 Task: Find connections with filter location Sirsi with filter topic #lawfirmmarketingwith filter profile language Spanish with filter current company TIGI HR ® with filter school Patna Central School with filter industry Repair and Maintenance with filter service category Executive Coaching with filter keywords title Principal
Action: Mouse moved to (526, 72)
Screenshot: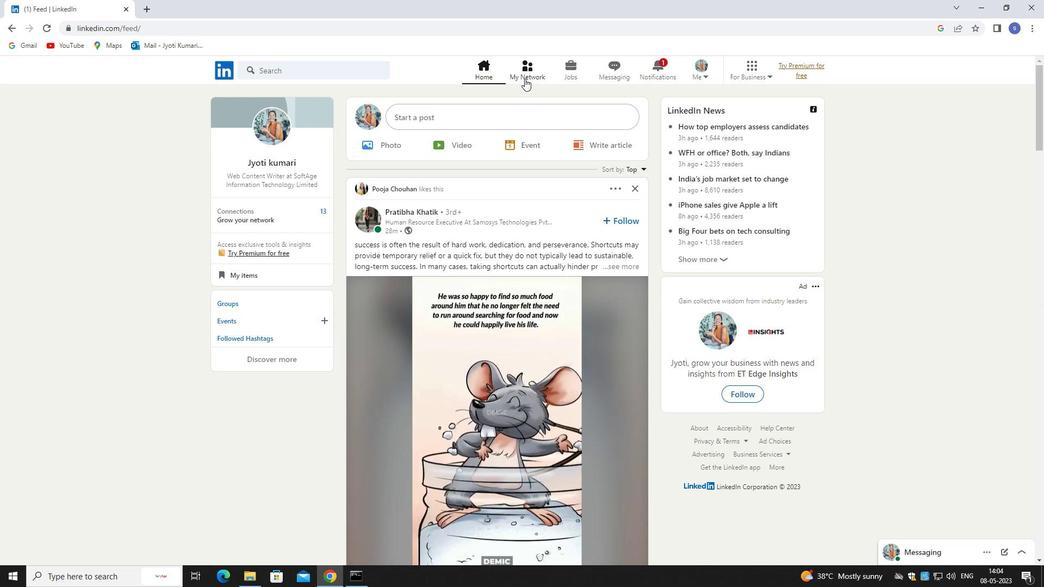 
Action: Mouse pressed left at (526, 72)
Screenshot: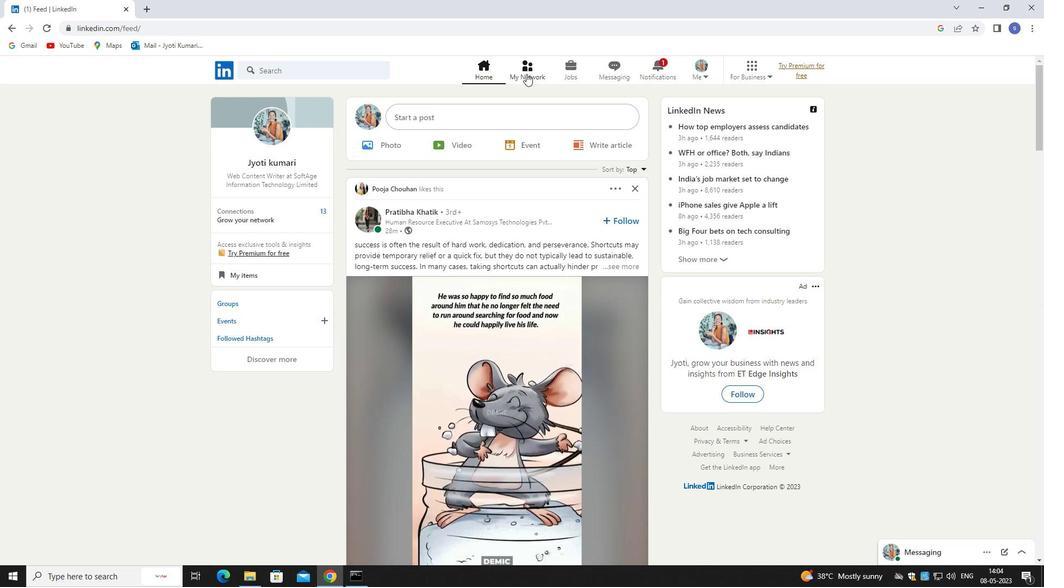 
Action: Mouse pressed left at (526, 72)
Screenshot: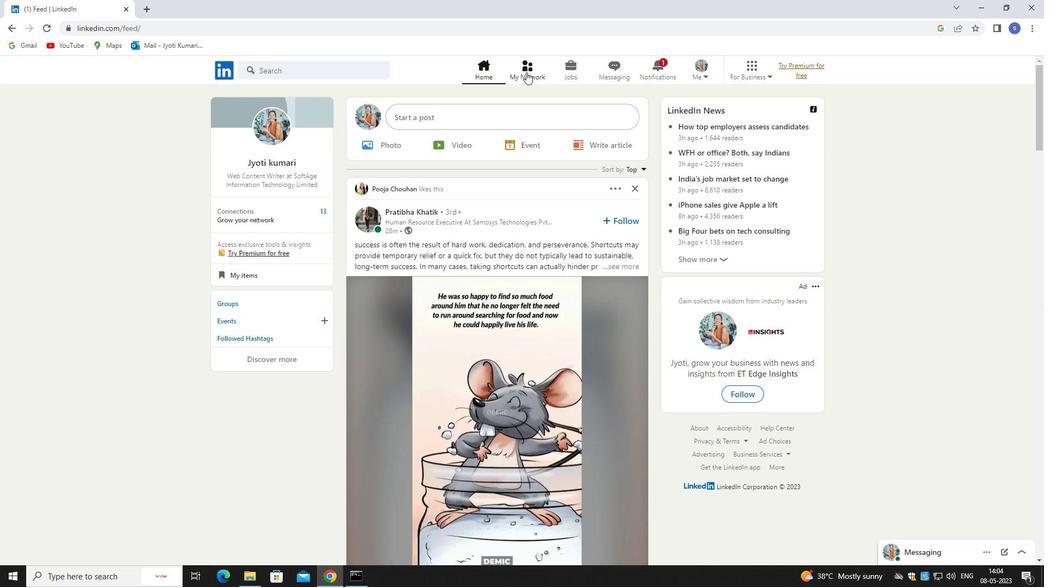 
Action: Mouse moved to (359, 126)
Screenshot: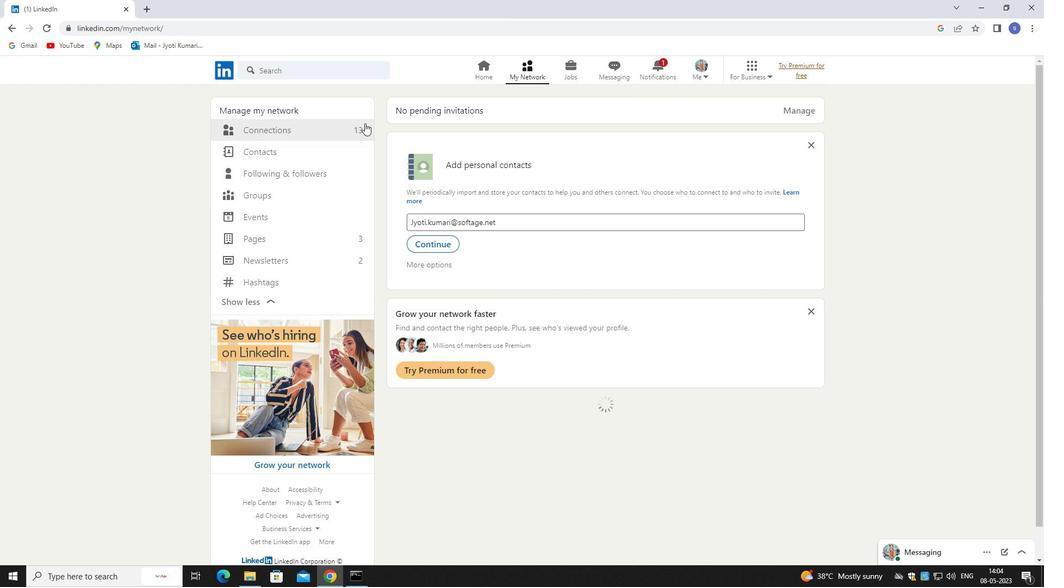 
Action: Mouse pressed left at (359, 126)
Screenshot: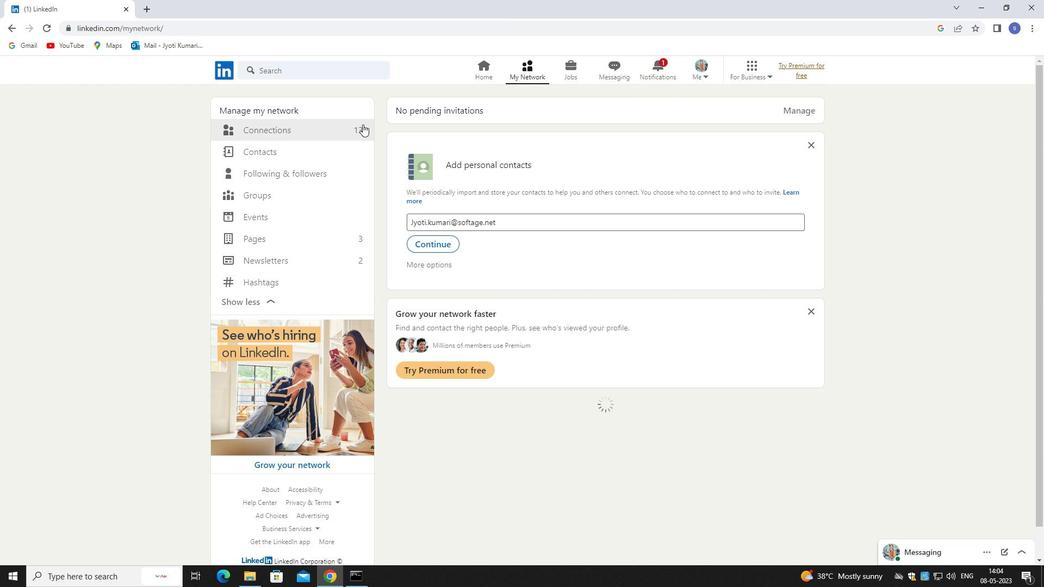 
Action: Mouse pressed left at (359, 126)
Screenshot: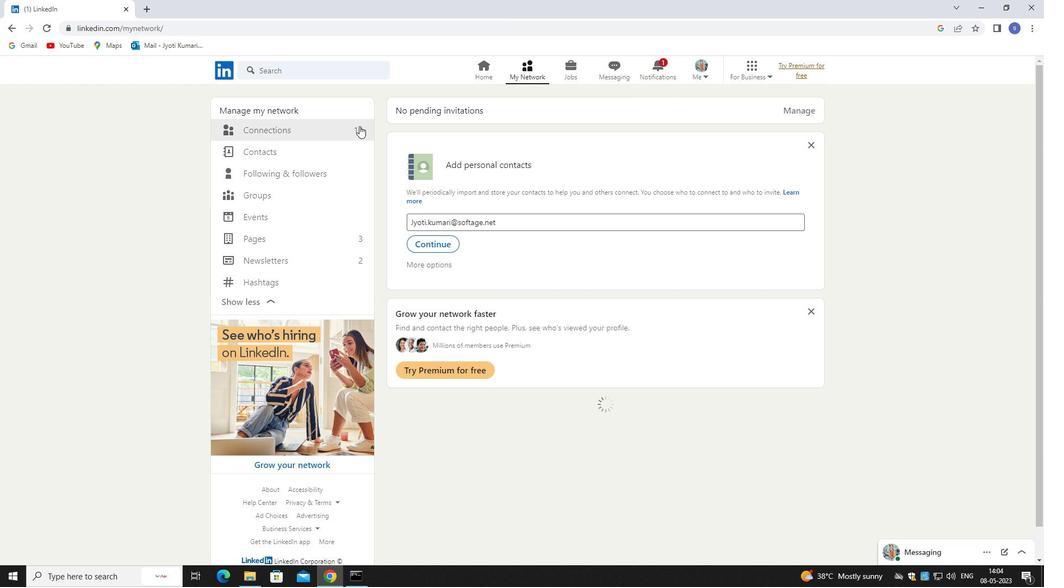 
Action: Mouse moved to (359, 126)
Screenshot: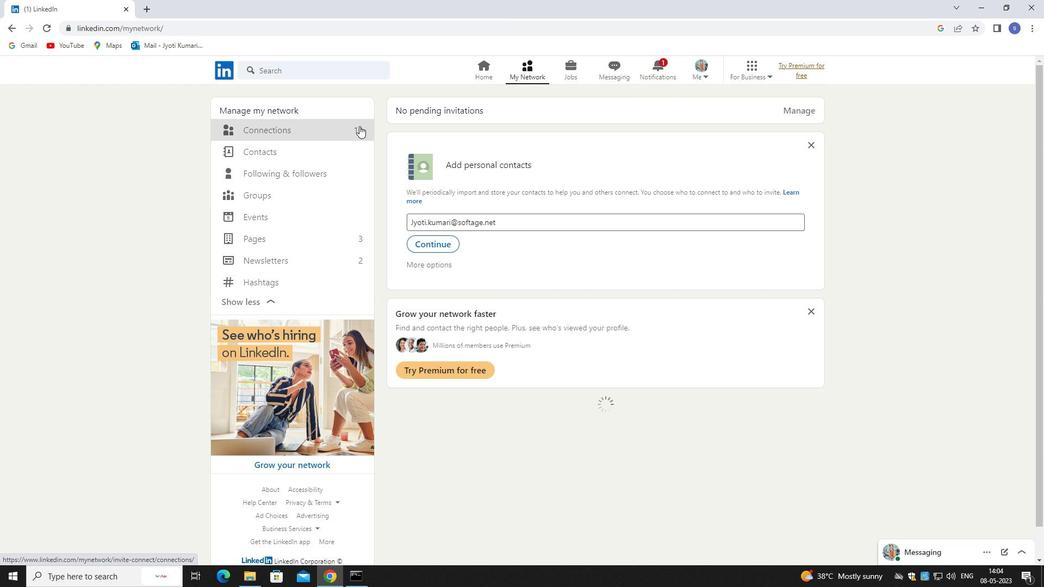 
Action: Mouse pressed left at (359, 126)
Screenshot: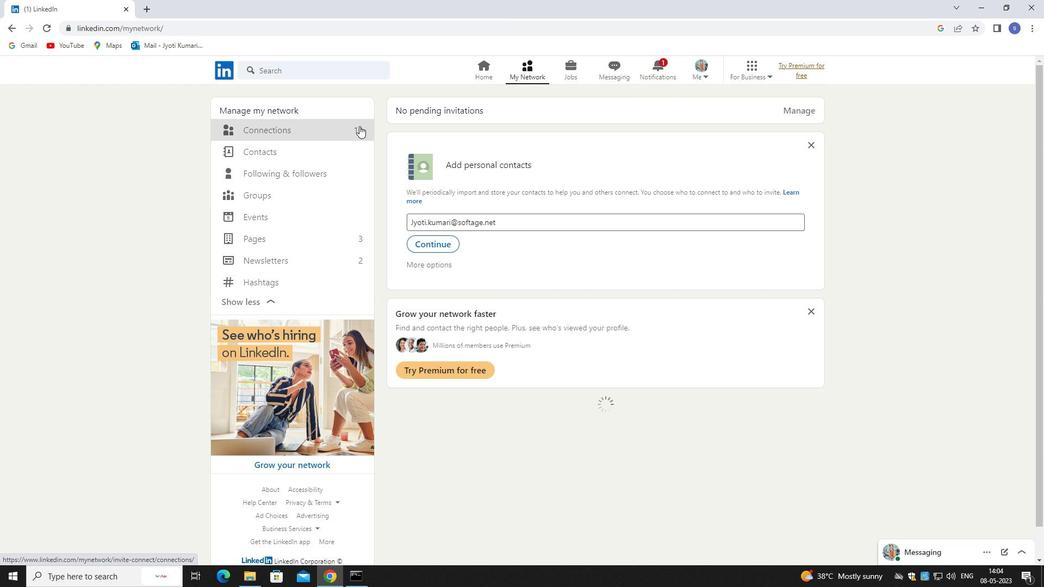 
Action: Mouse moved to (578, 131)
Screenshot: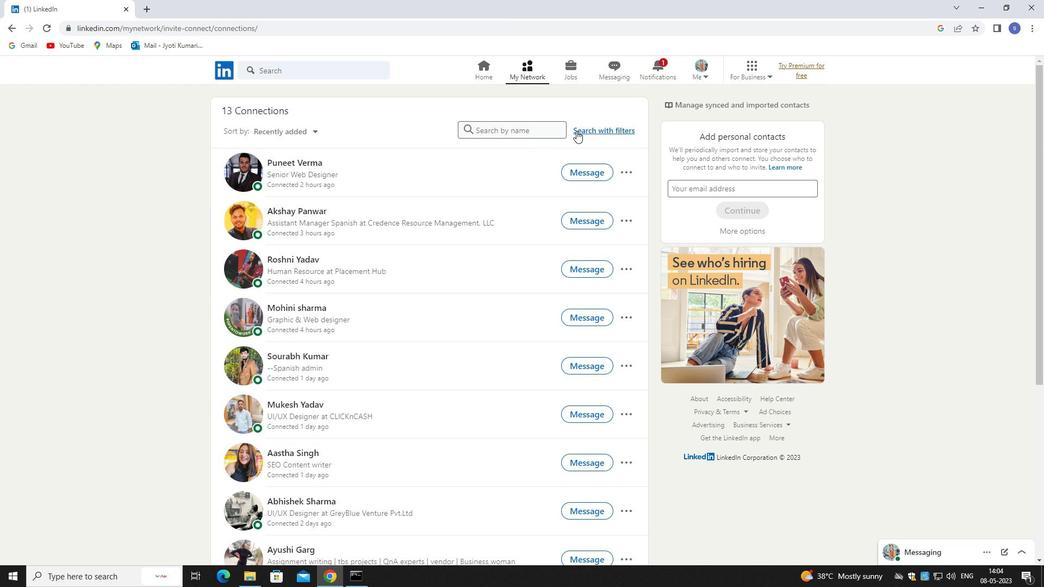 
Action: Mouse pressed left at (578, 131)
Screenshot: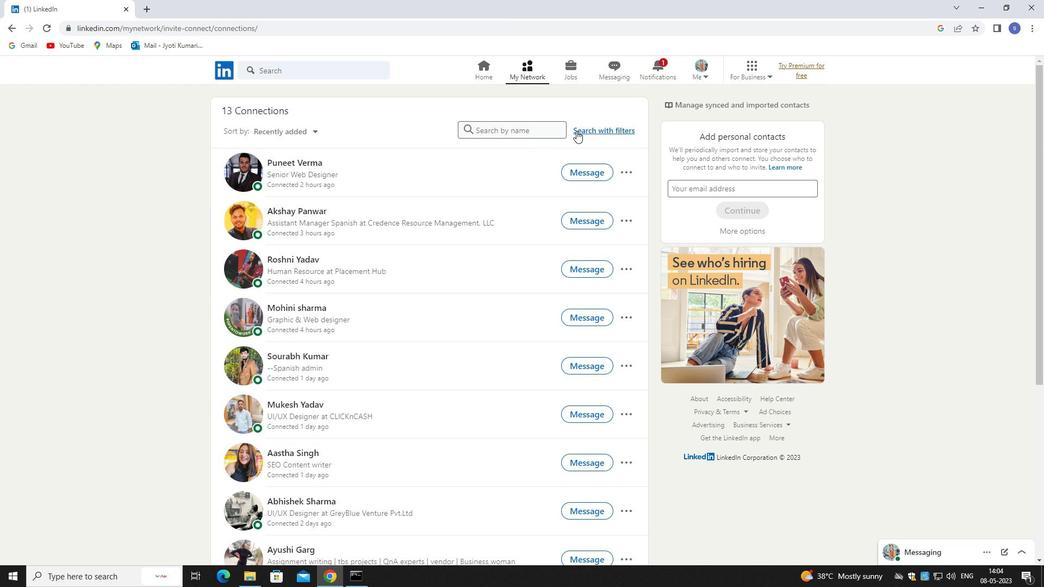 
Action: Mouse moved to (556, 97)
Screenshot: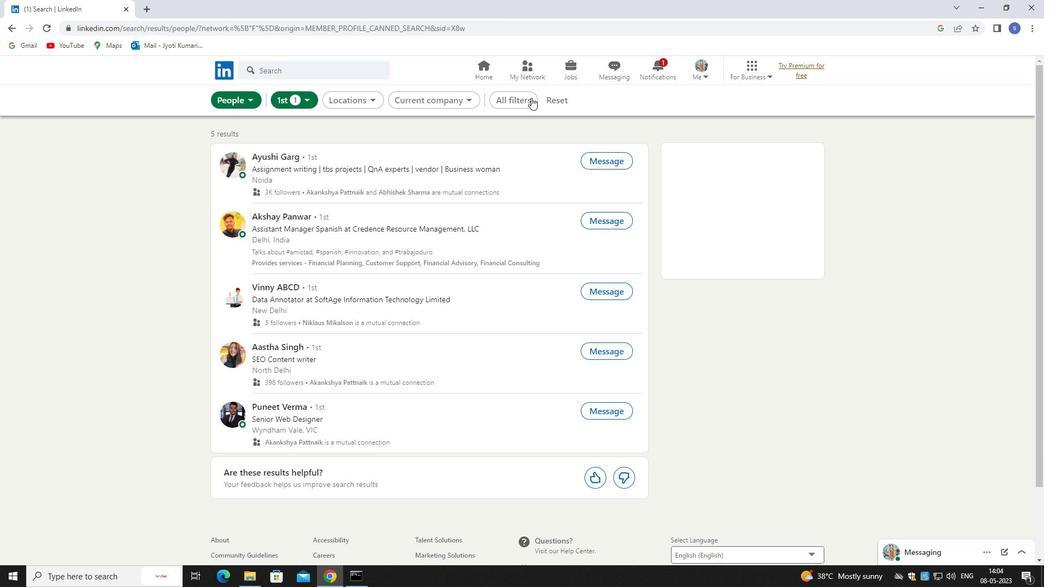 
Action: Mouse pressed left at (556, 97)
Screenshot: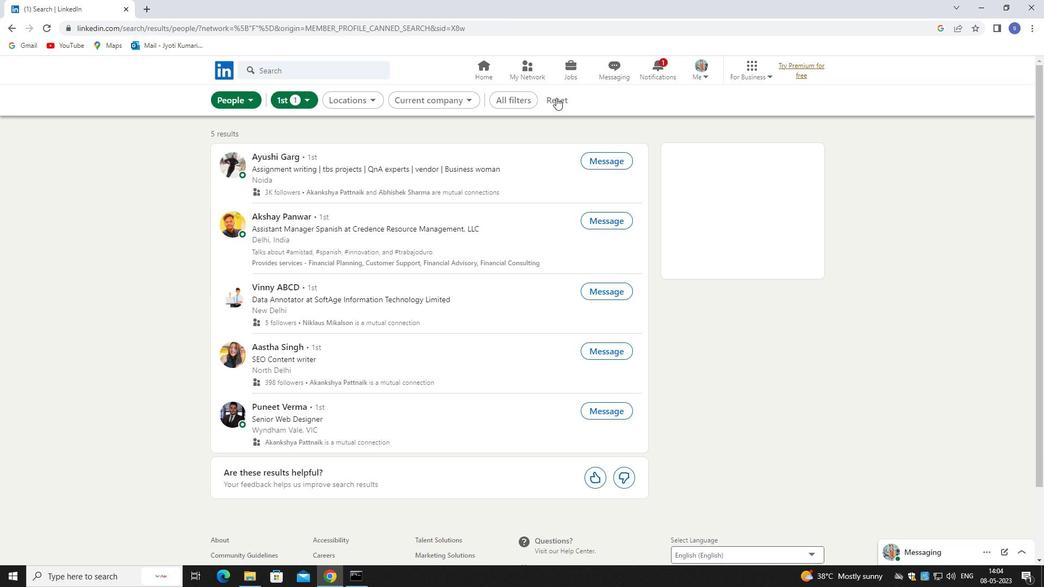
Action: Mouse moved to (532, 98)
Screenshot: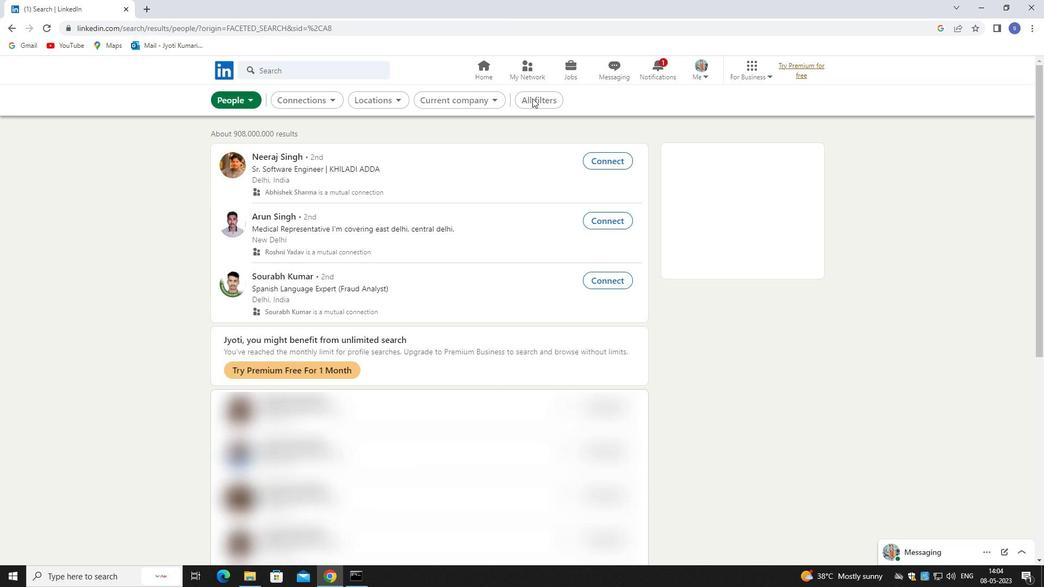 
Action: Mouse pressed left at (532, 98)
Screenshot: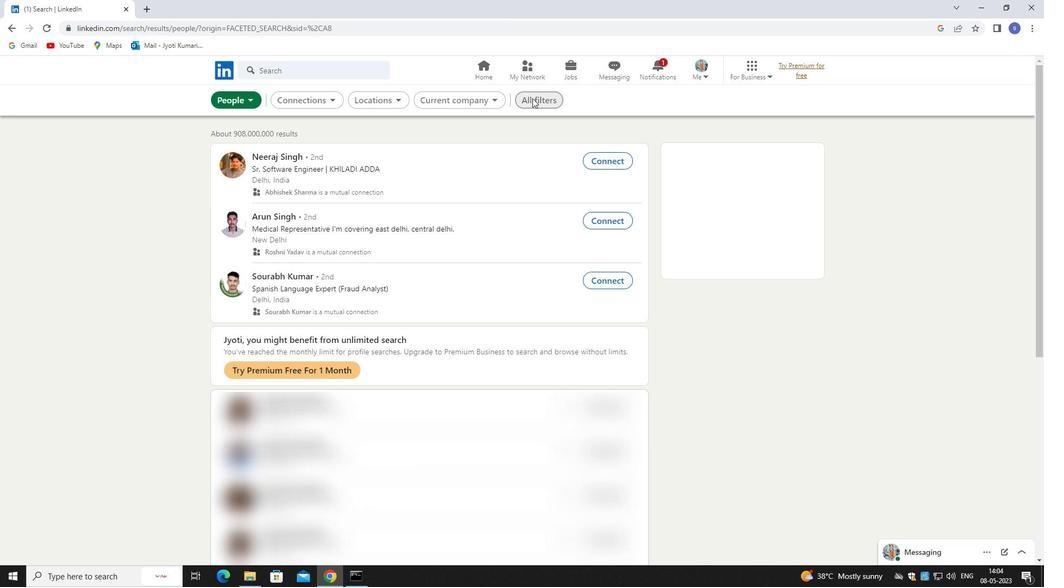 
Action: Mouse moved to (952, 428)
Screenshot: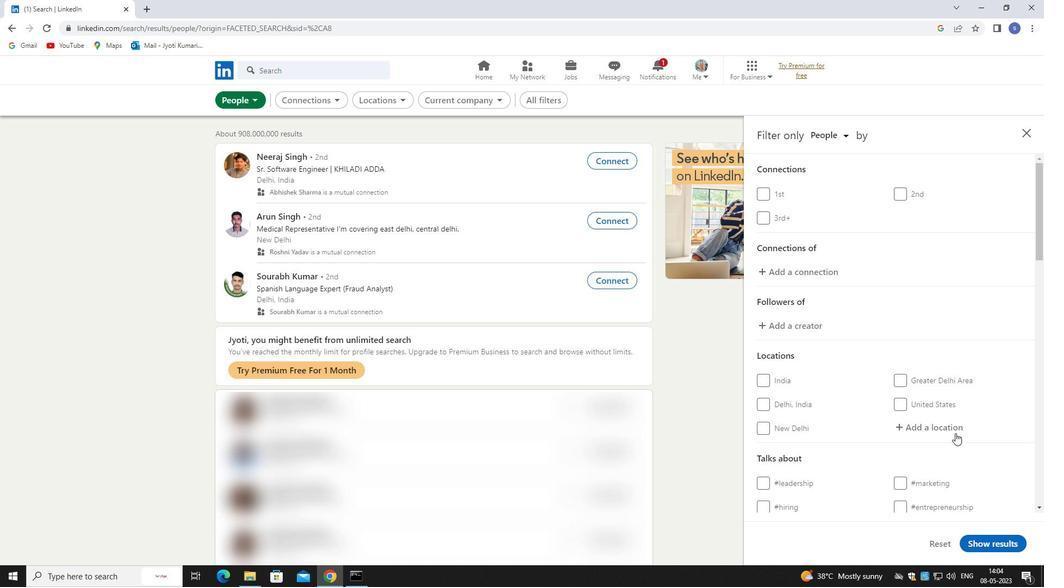 
Action: Mouse pressed left at (952, 428)
Screenshot: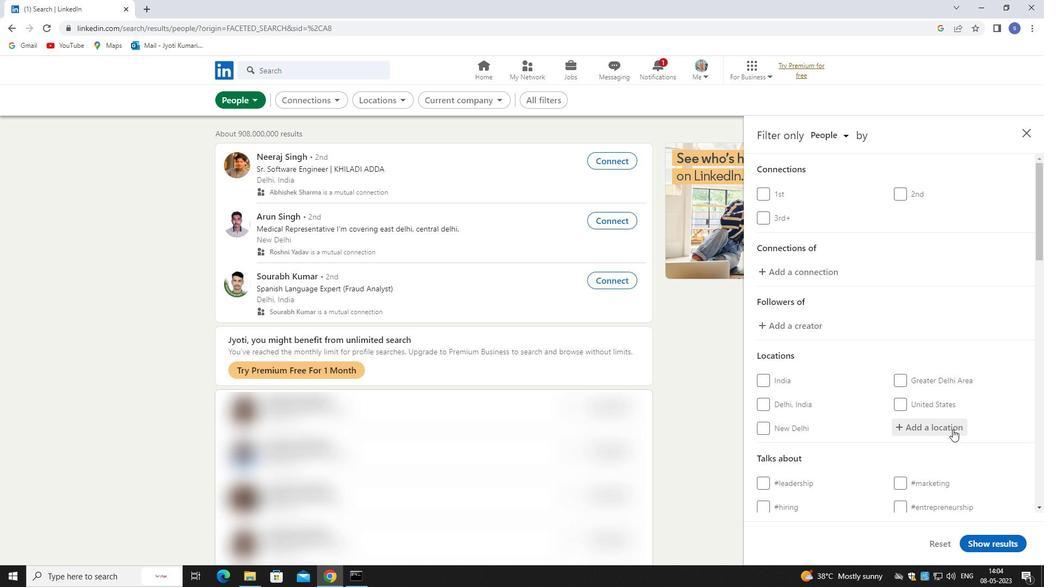 
Action: Mouse moved to (951, 428)
Screenshot: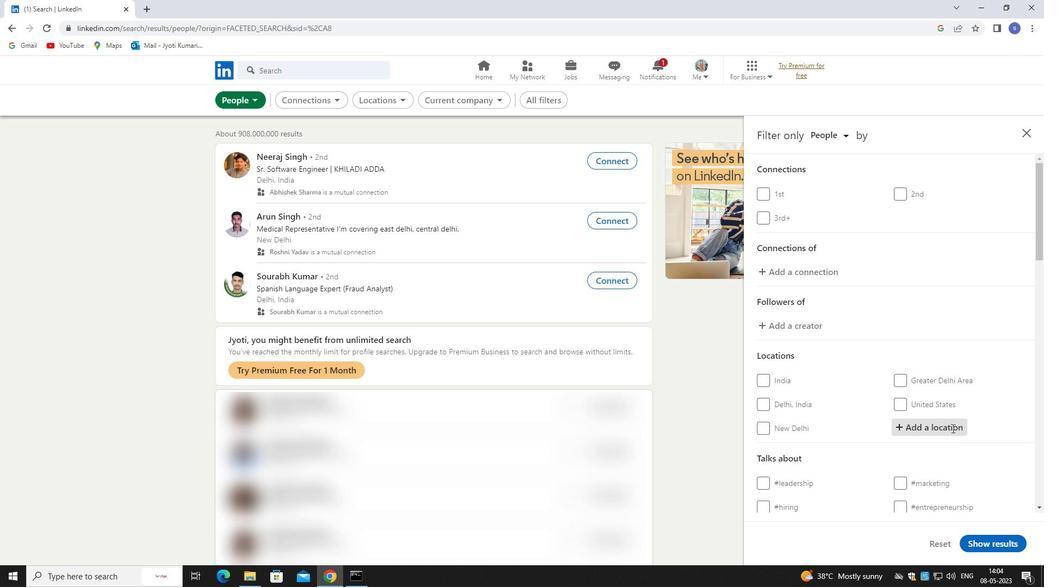 
Action: Key pressed sirsi
Screenshot: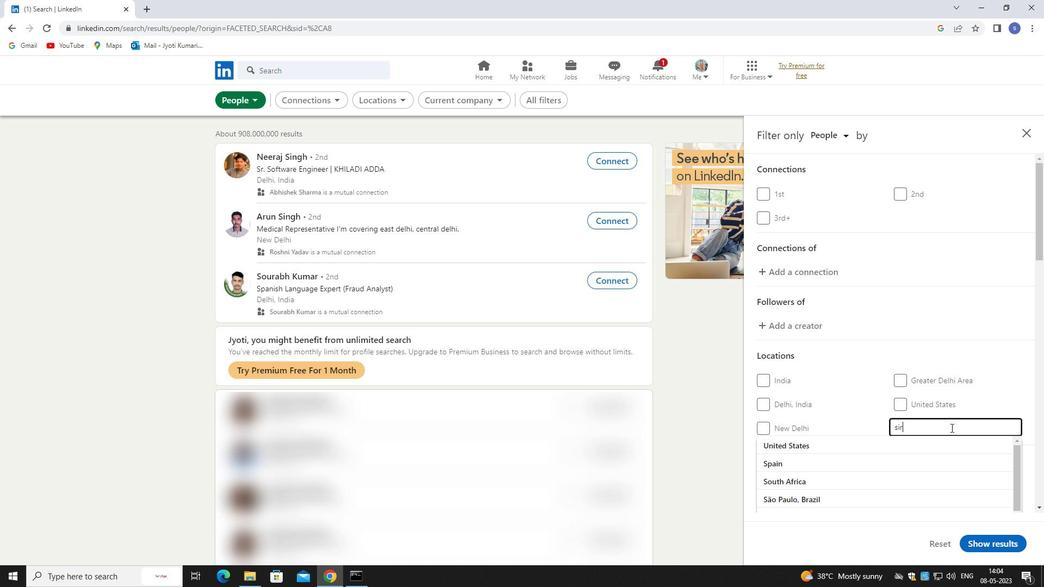 
Action: Mouse moved to (925, 444)
Screenshot: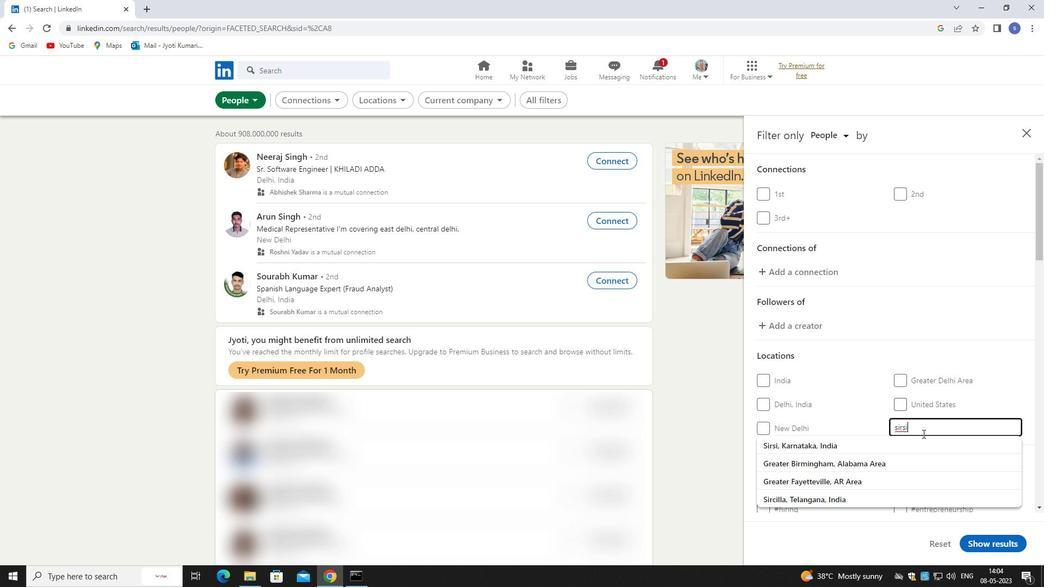 
Action: Mouse pressed left at (925, 444)
Screenshot: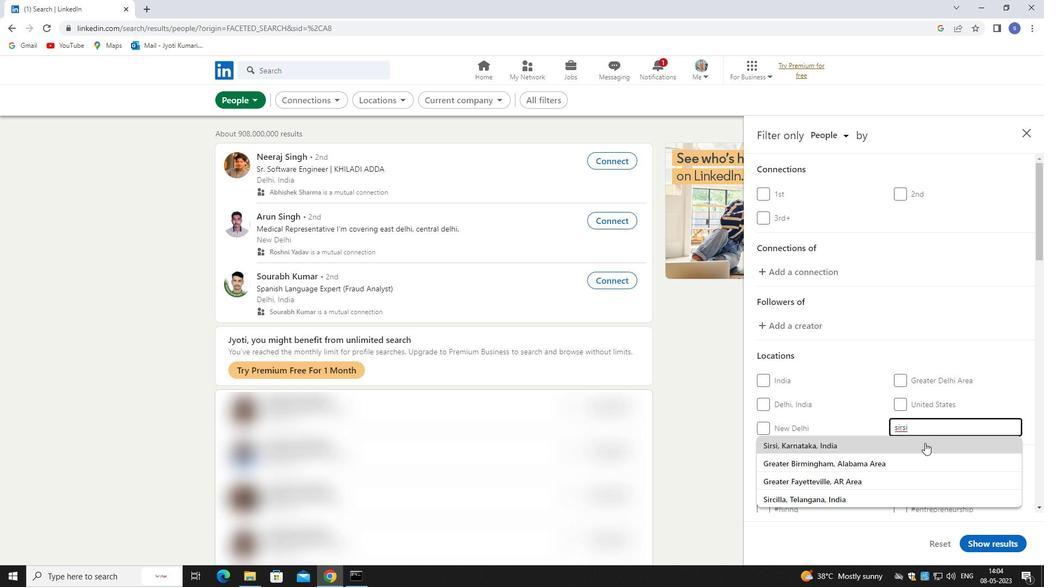 
Action: Mouse moved to (925, 444)
Screenshot: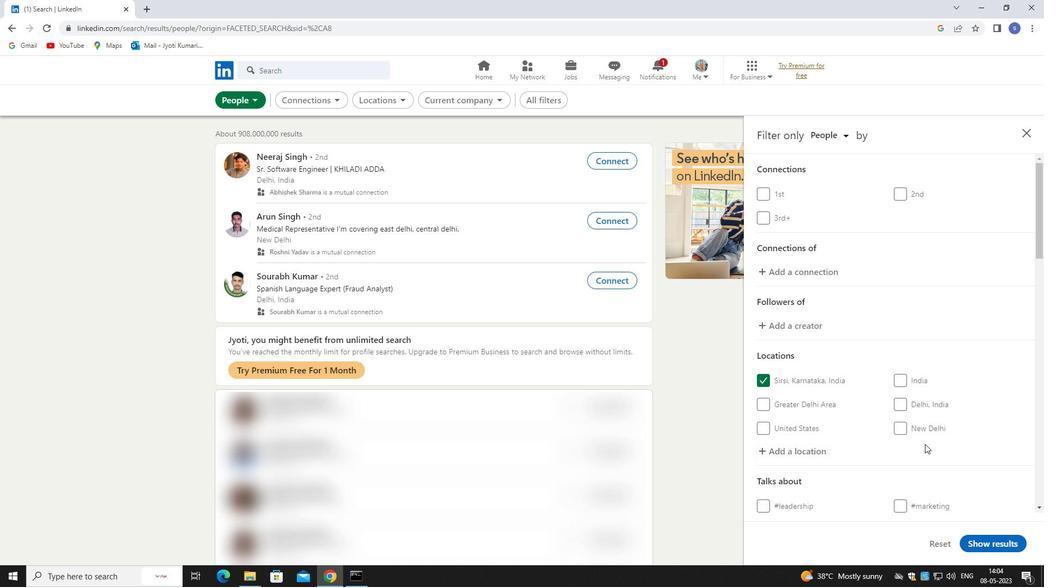 
Action: Mouse scrolled (925, 443) with delta (0, 0)
Screenshot: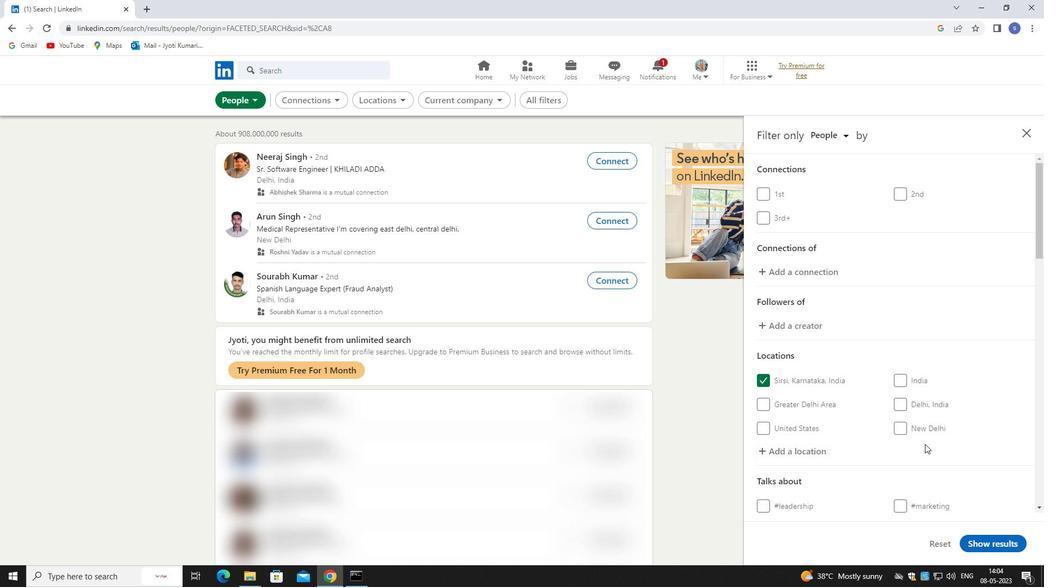 
Action: Mouse scrolled (925, 443) with delta (0, 0)
Screenshot: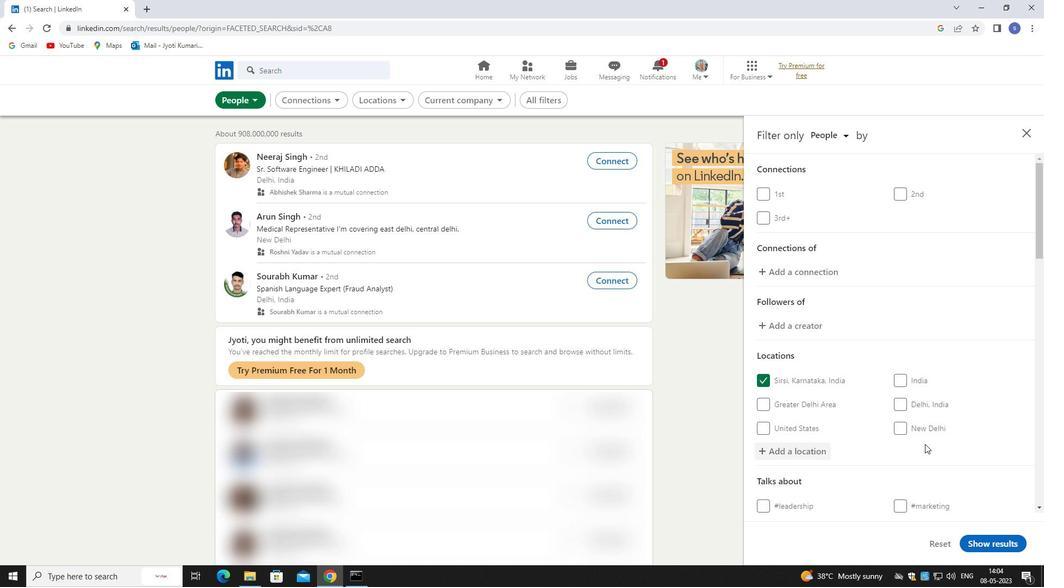 
Action: Mouse scrolled (925, 443) with delta (0, 0)
Screenshot: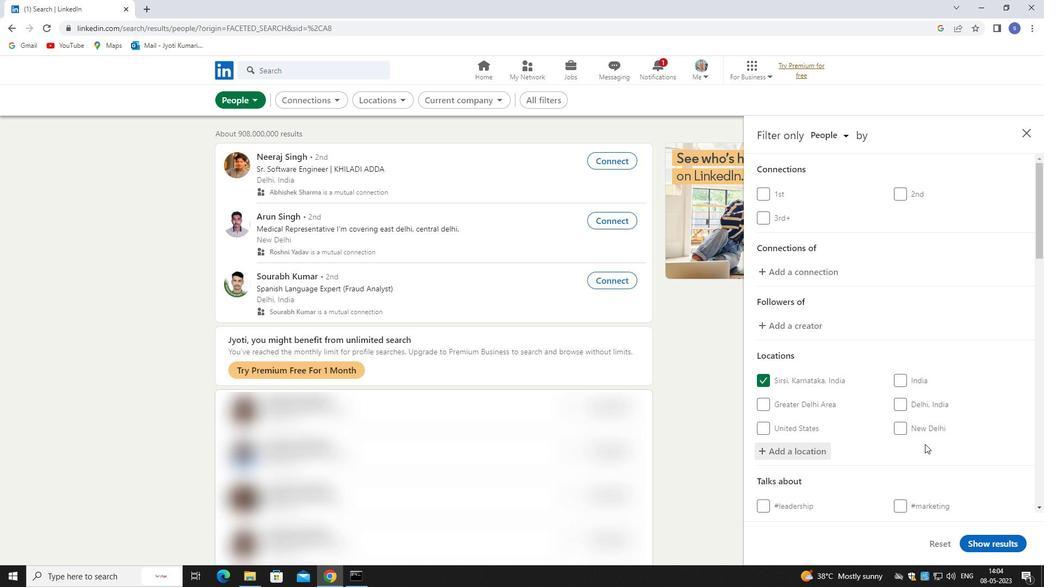 
Action: Mouse moved to (930, 391)
Screenshot: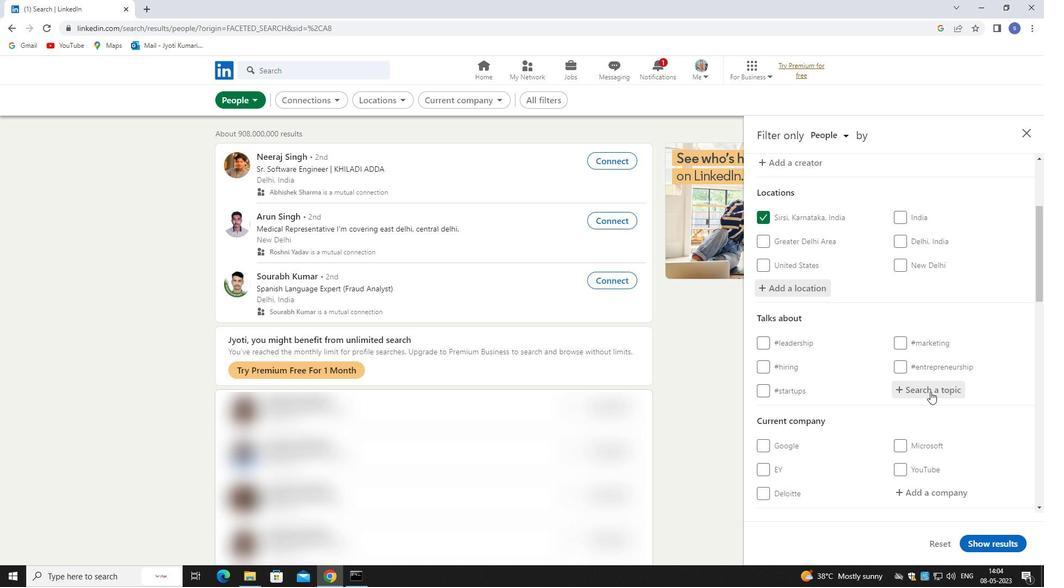
Action: Mouse pressed left at (930, 391)
Screenshot: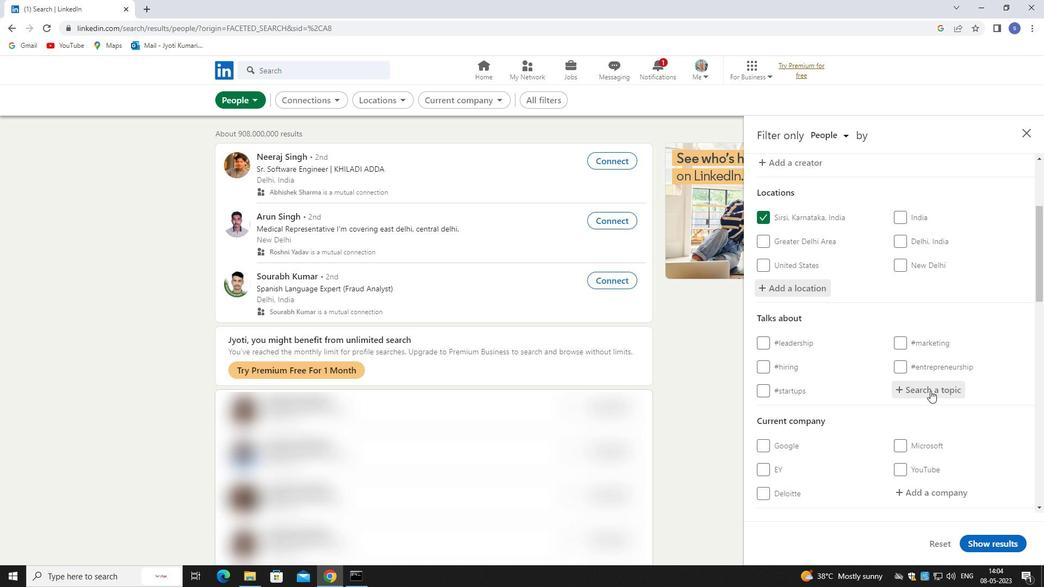 
Action: Mouse moved to (920, 391)
Screenshot: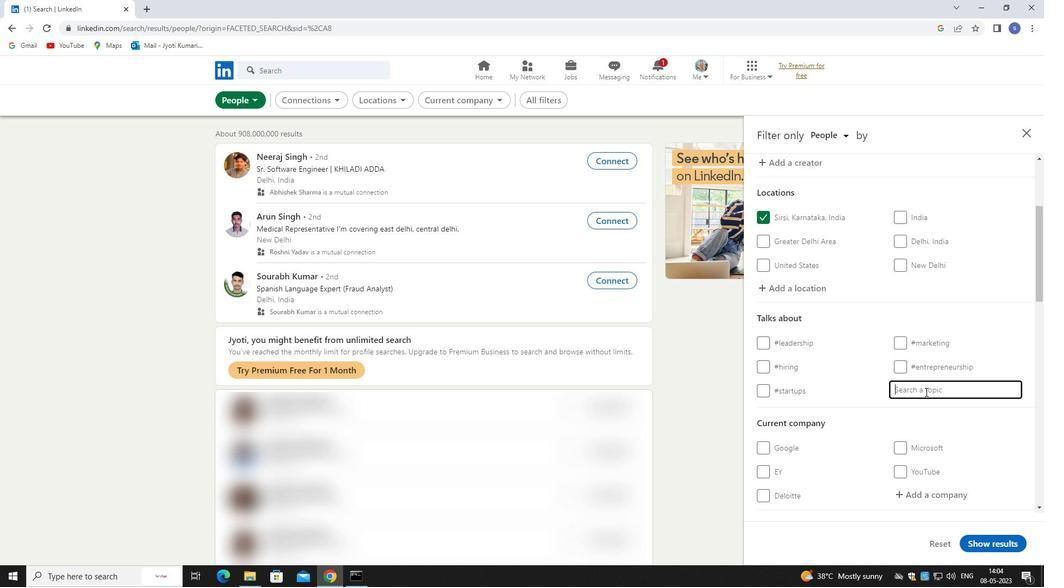 
Action: Key pressed a
Screenshot: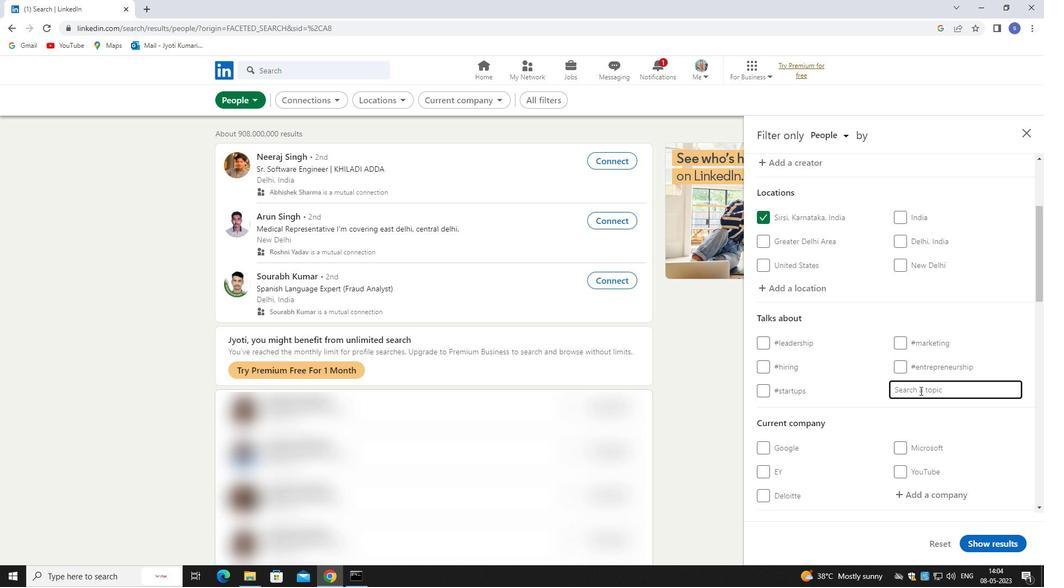 
Action: Mouse moved to (918, 390)
Screenshot: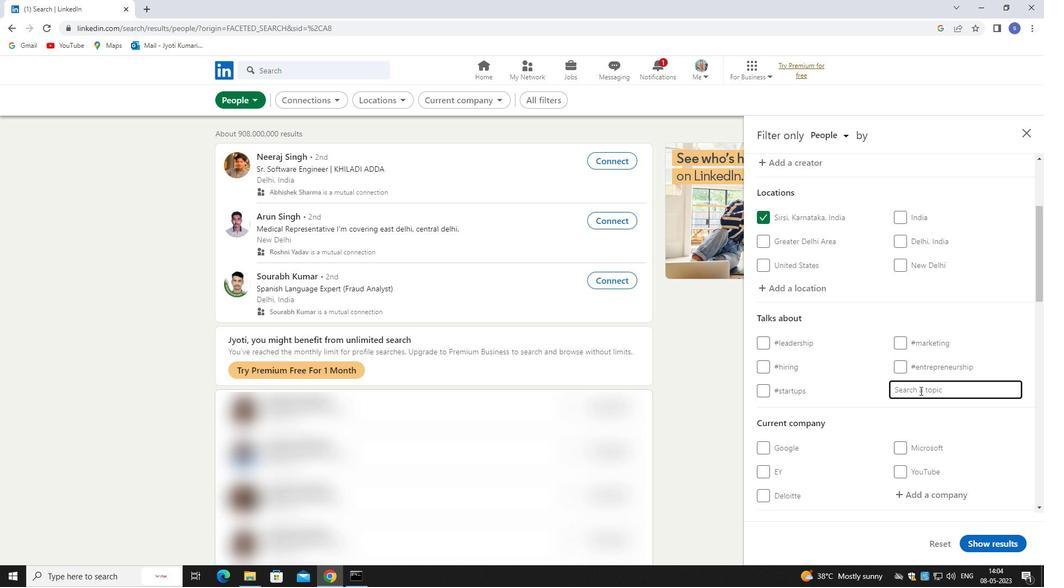 
Action: Key pressed w
Screenshot: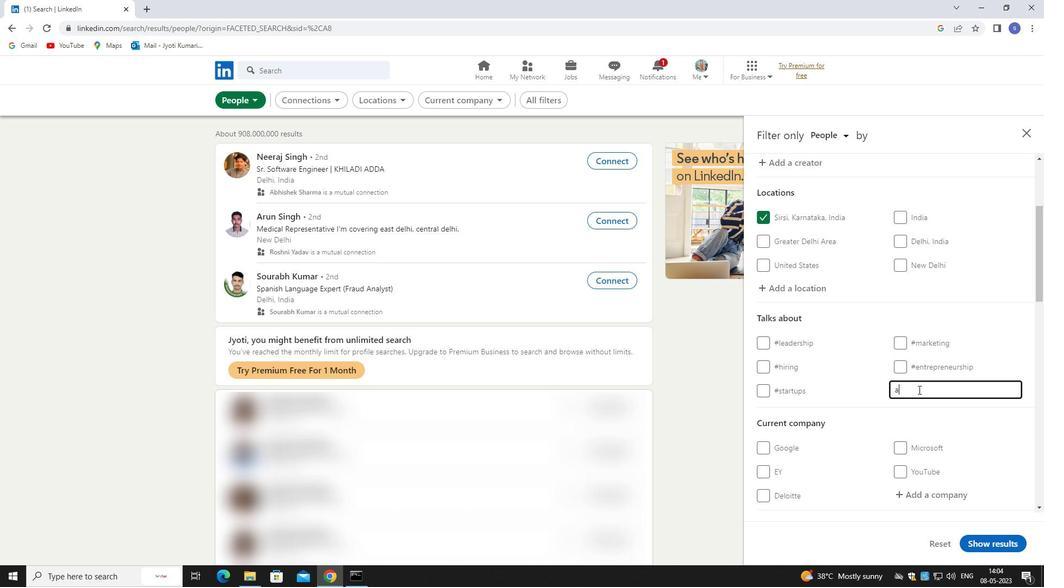 
Action: Mouse moved to (916, 391)
Screenshot: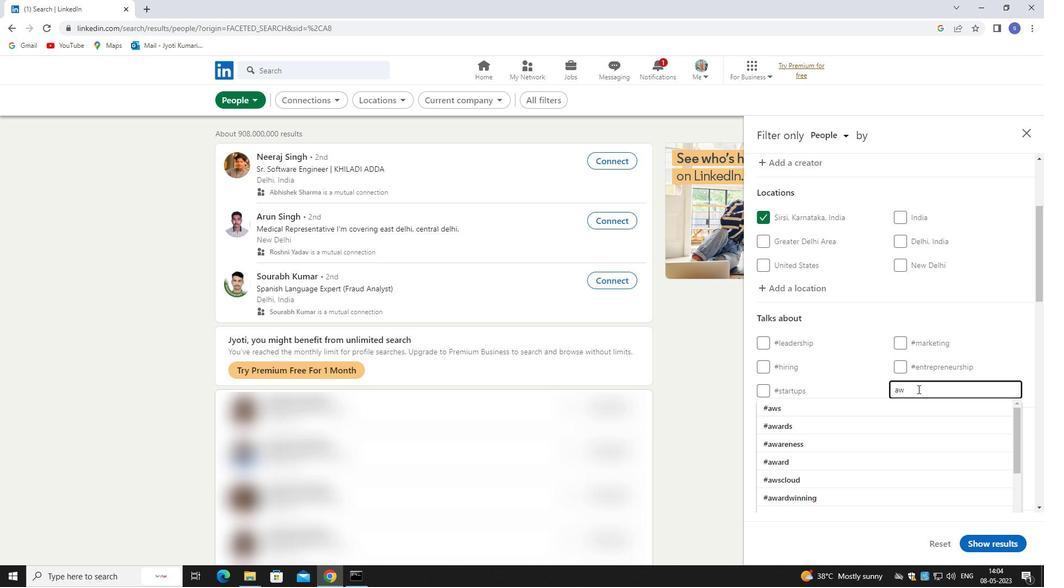 
Action: Key pressed <Key.backspace><Key.backspace>lawfir
Screenshot: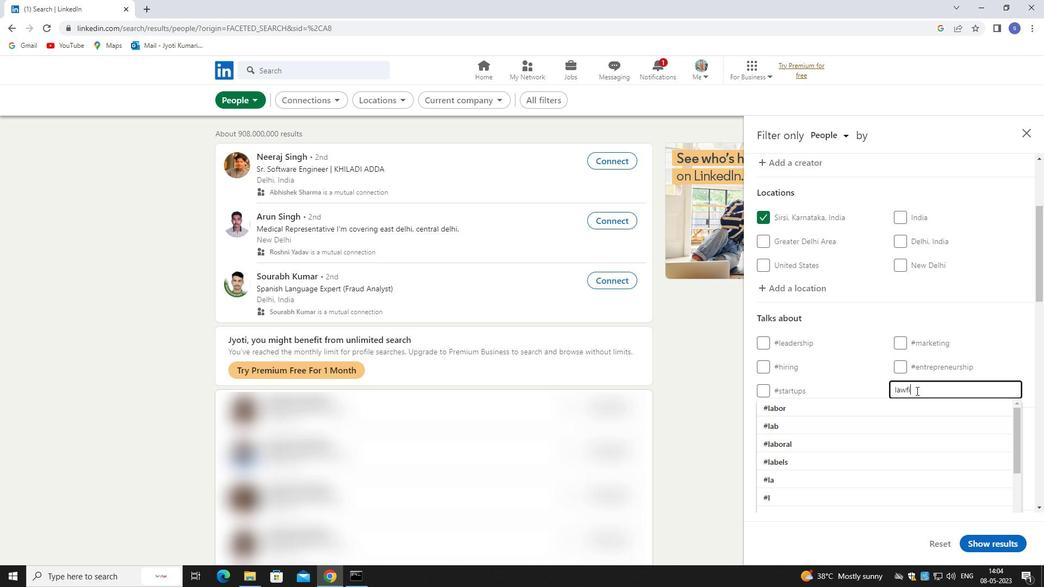 
Action: Mouse moved to (892, 441)
Screenshot: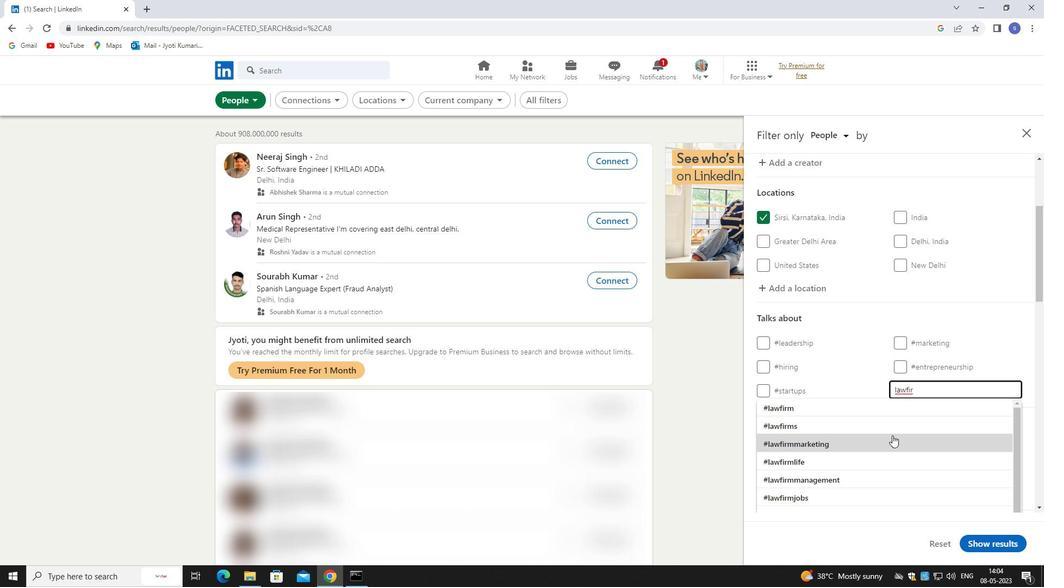 
Action: Mouse pressed left at (892, 441)
Screenshot: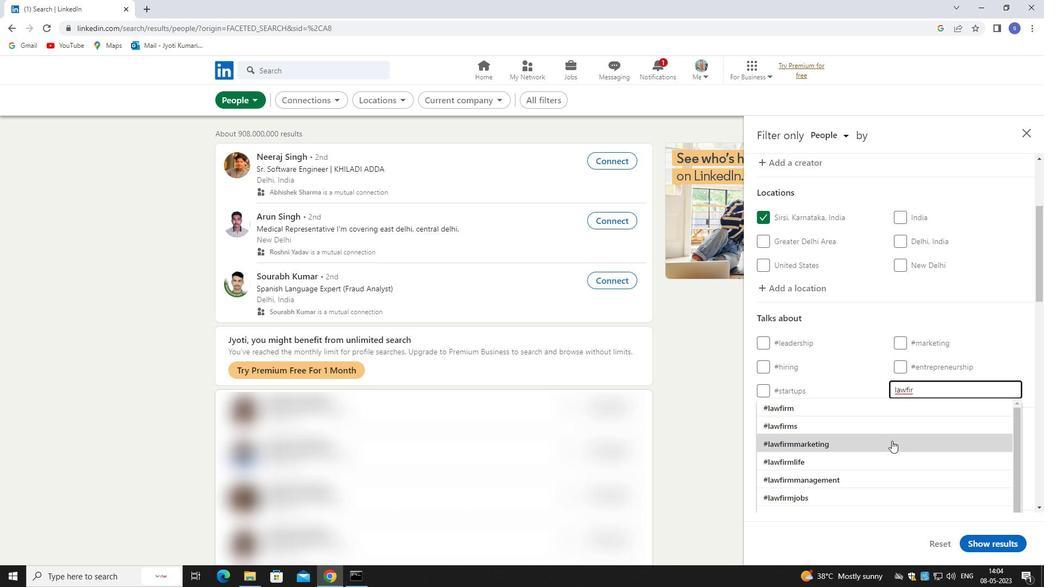 
Action: Mouse moved to (892, 441)
Screenshot: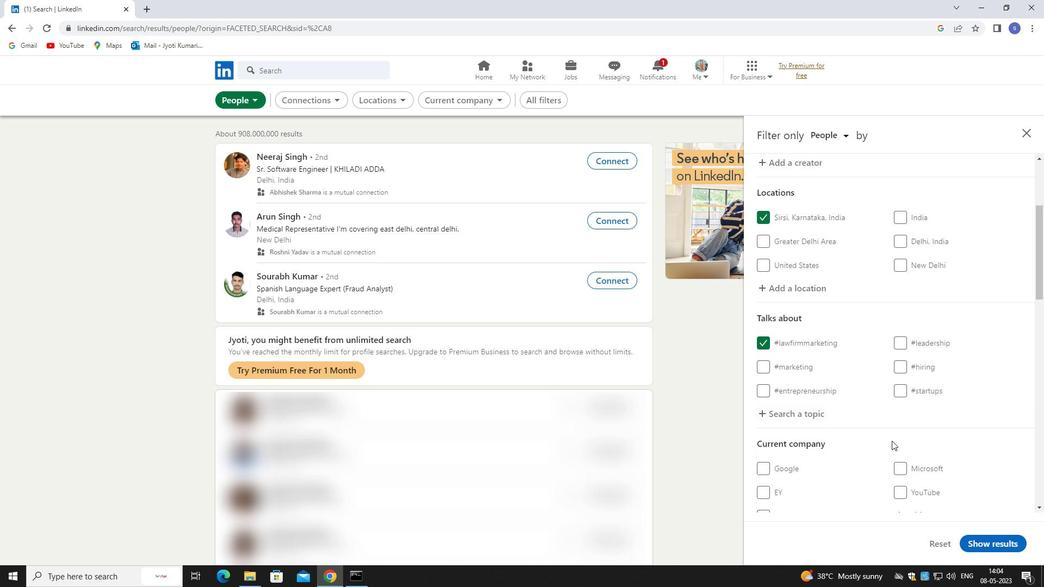 
Action: Mouse scrolled (892, 440) with delta (0, 0)
Screenshot: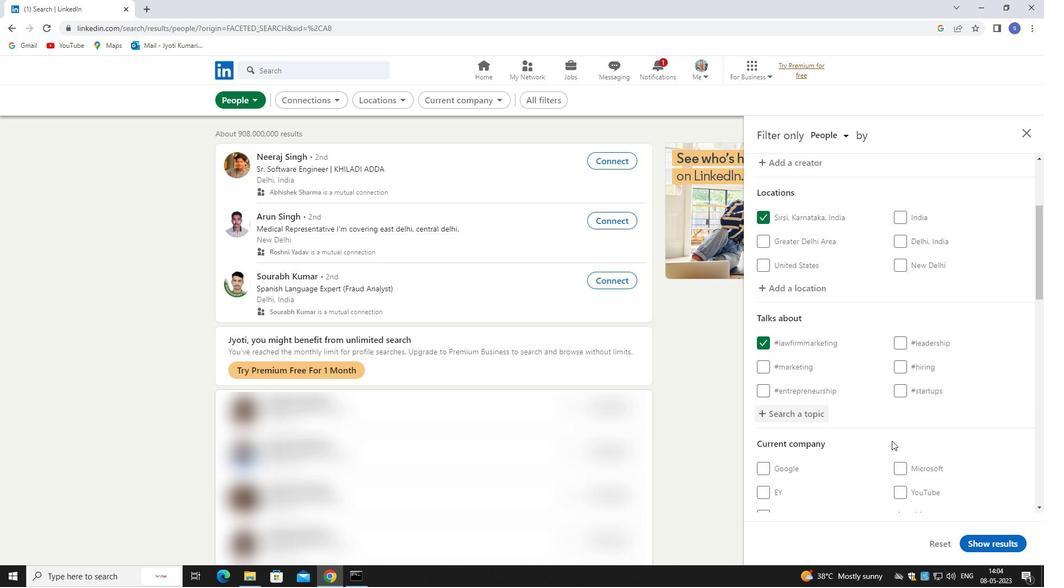 
Action: Mouse scrolled (892, 440) with delta (0, 0)
Screenshot: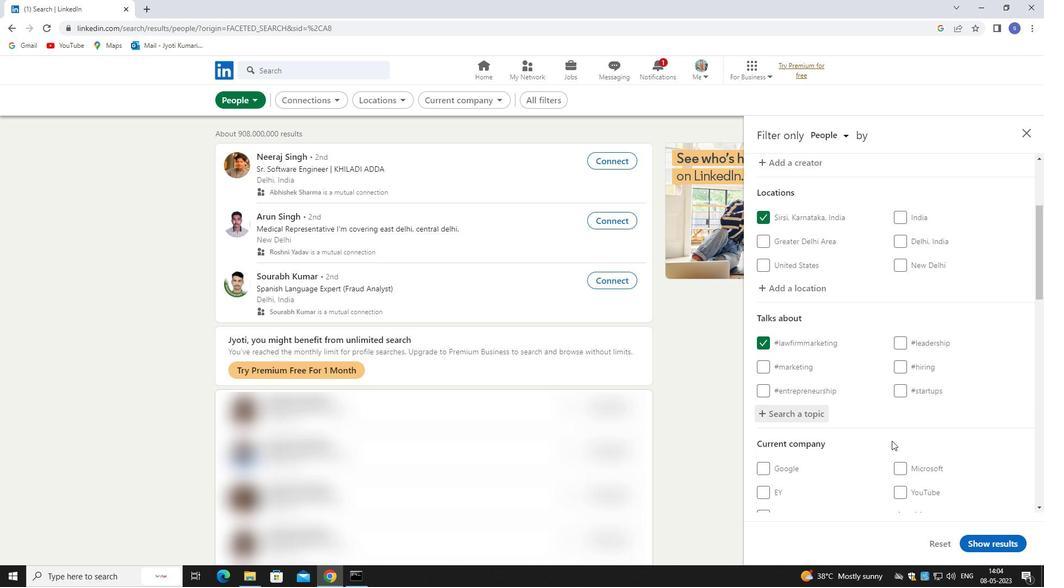 
Action: Mouse scrolled (892, 440) with delta (0, 0)
Screenshot: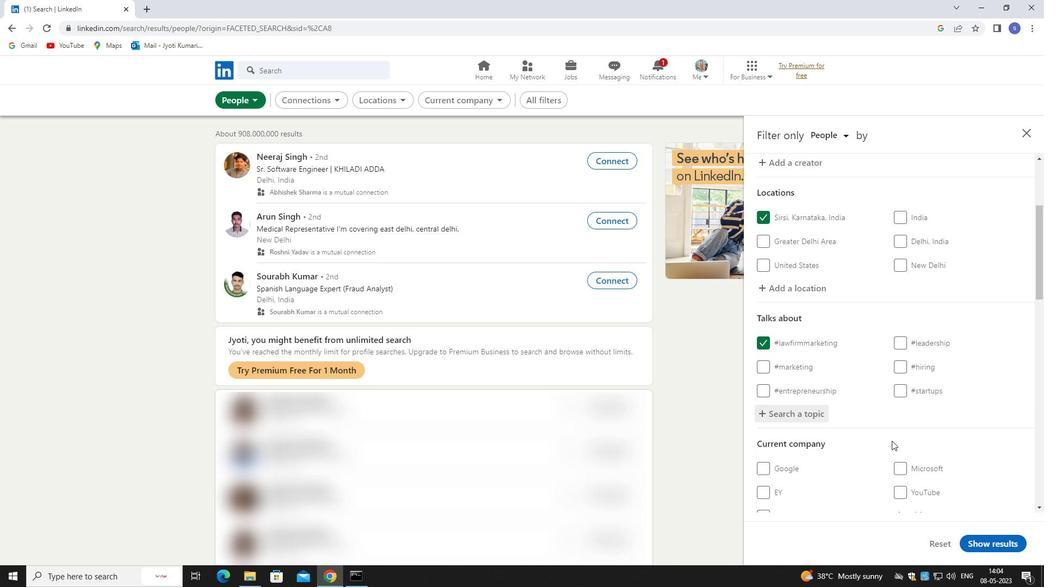 
Action: Mouse scrolled (892, 440) with delta (0, 0)
Screenshot: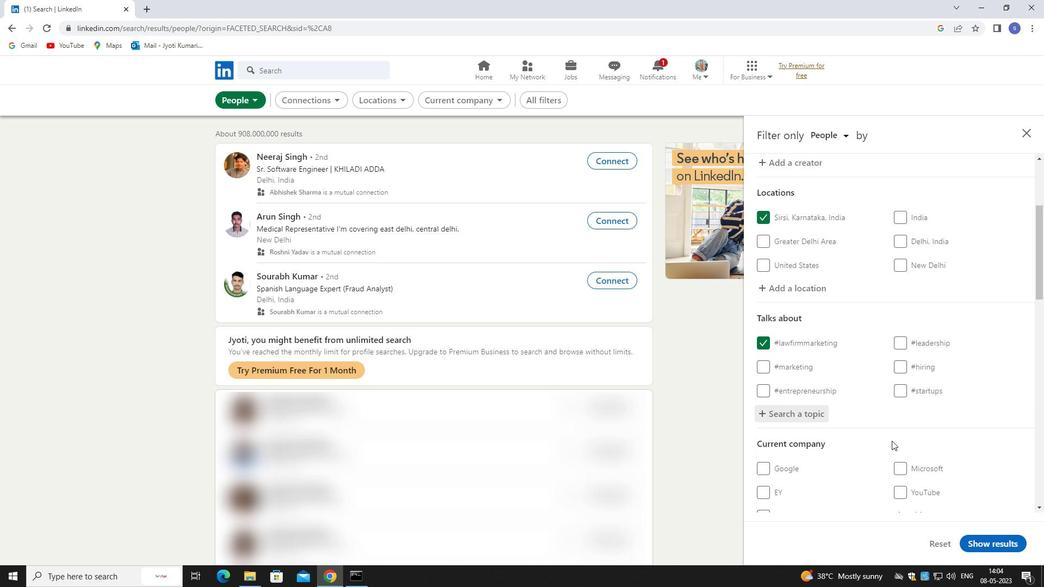 
Action: Mouse moved to (929, 298)
Screenshot: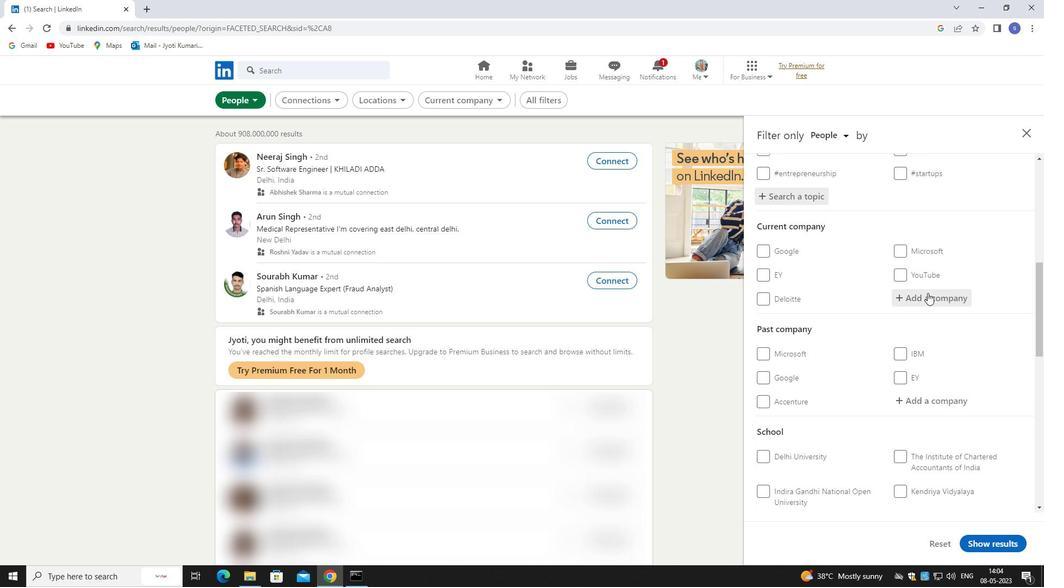 
Action: Mouse pressed left at (929, 298)
Screenshot: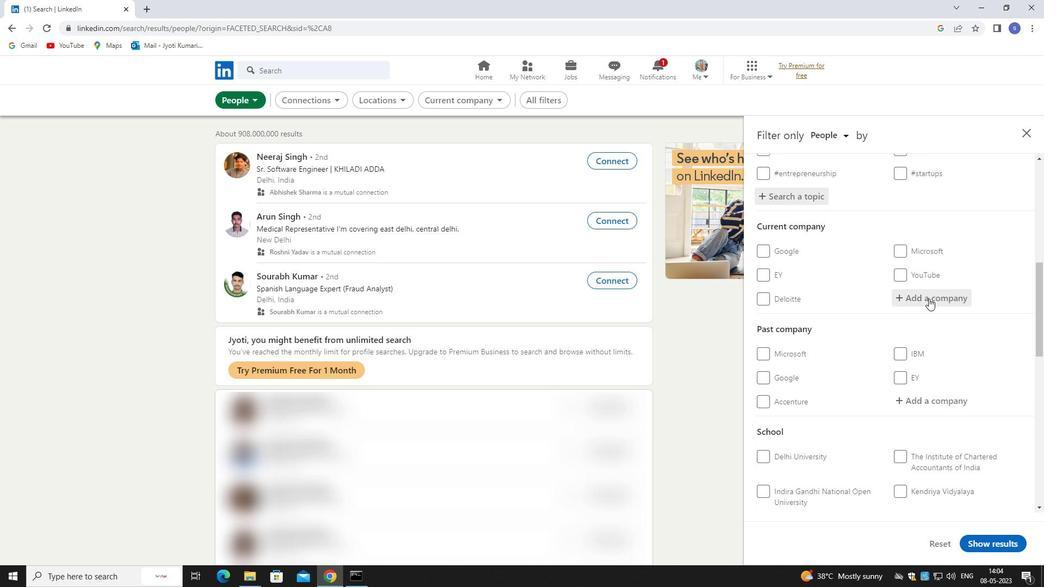 
Action: Mouse moved to (929, 300)
Screenshot: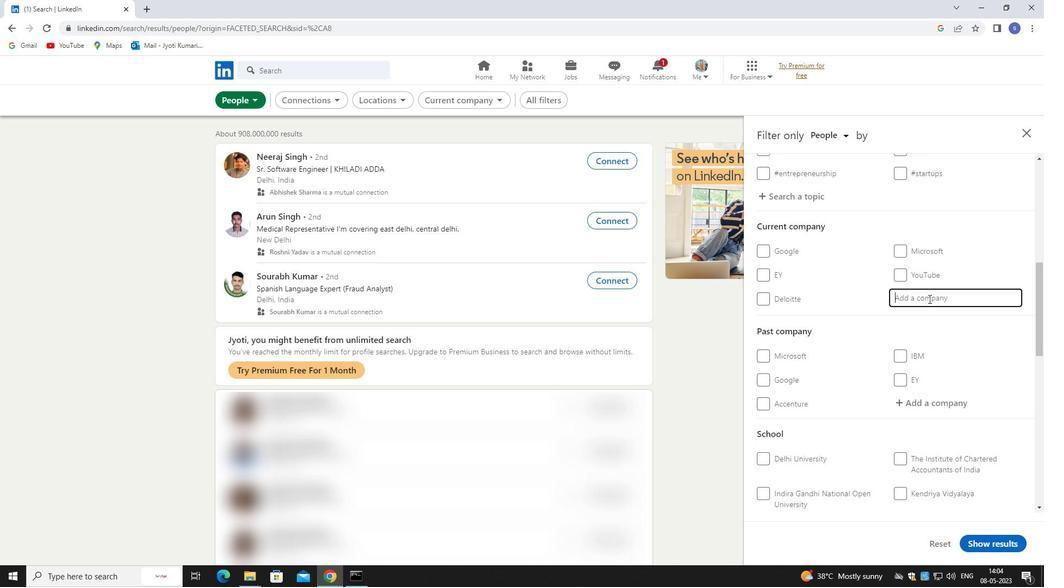 
Action: Key pressed tigi
Screenshot: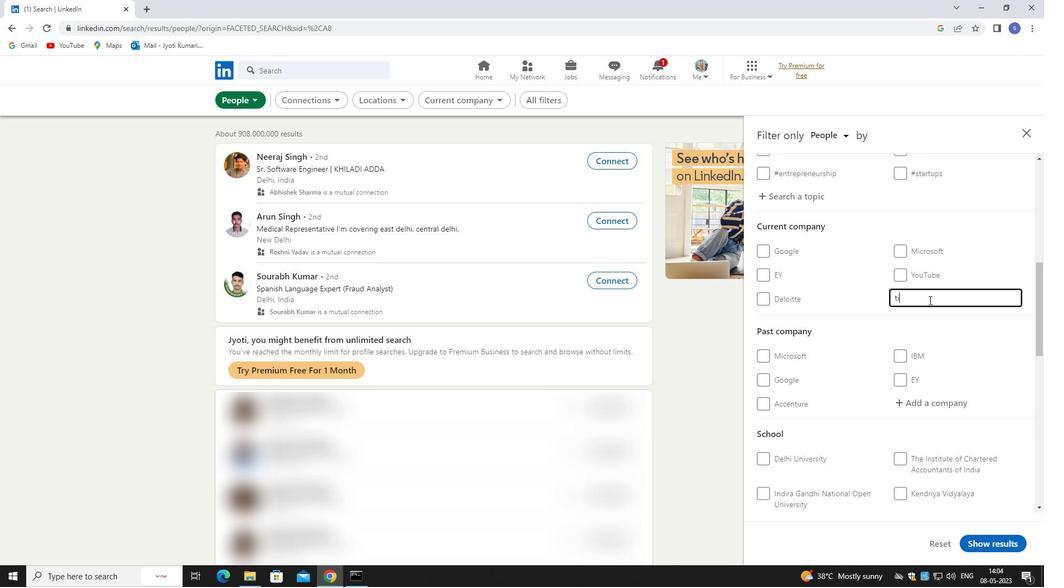 
Action: Mouse moved to (837, 316)
Screenshot: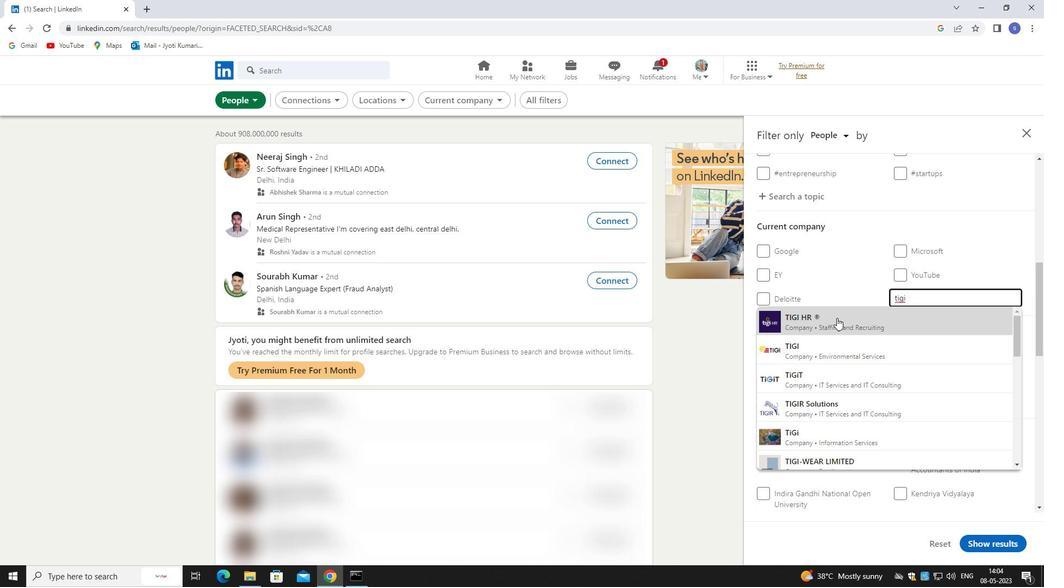 
Action: Mouse pressed left at (837, 316)
Screenshot: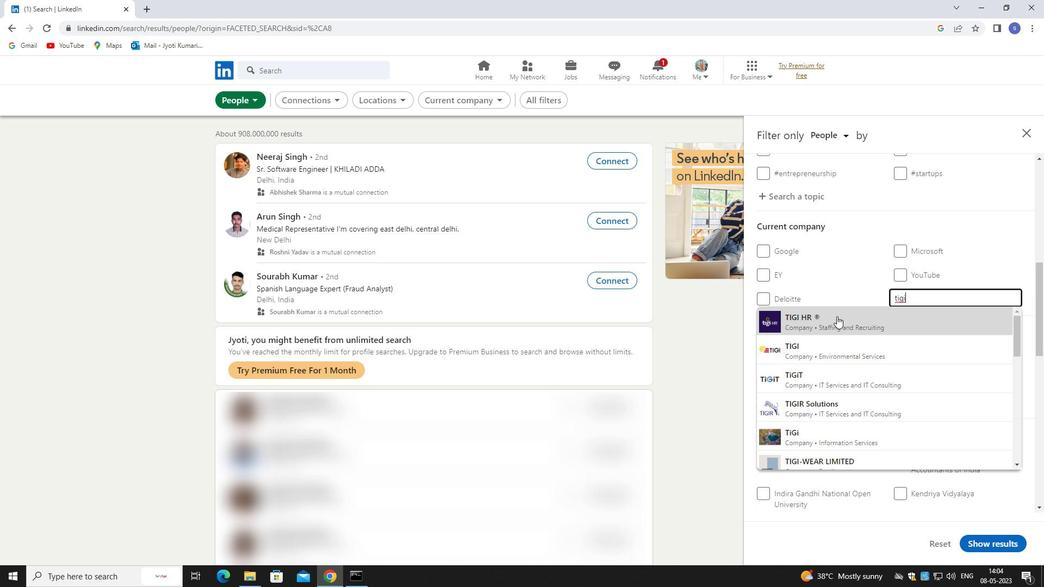 
Action: Mouse moved to (837, 316)
Screenshot: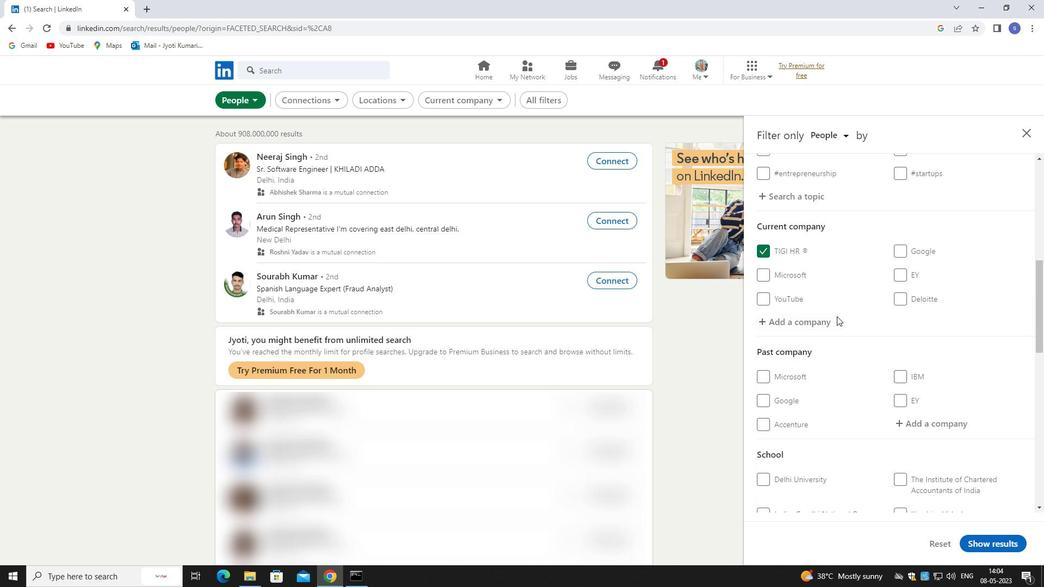 
Action: Mouse scrolled (837, 316) with delta (0, 0)
Screenshot: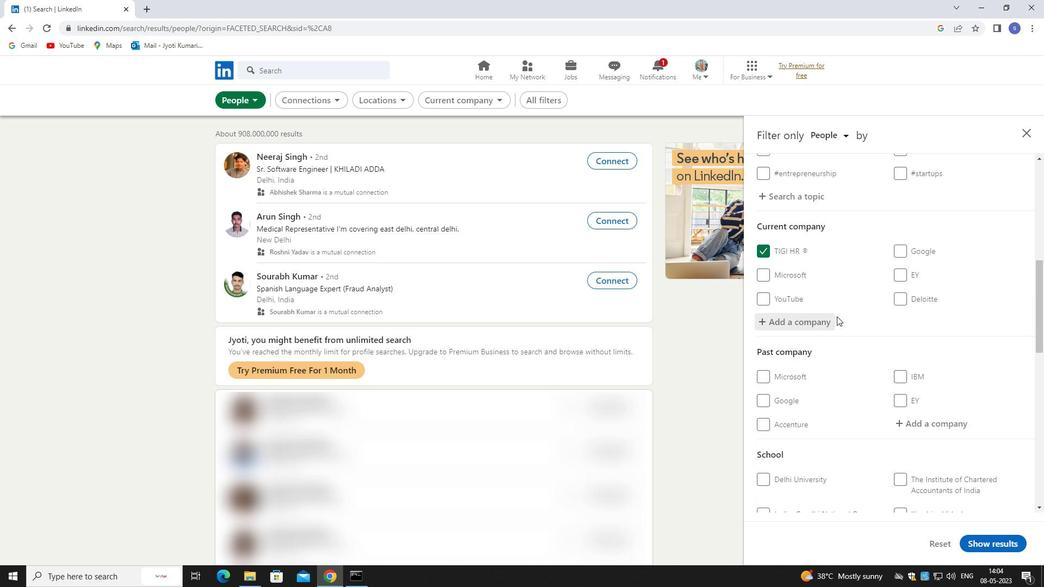 
Action: Mouse scrolled (837, 316) with delta (0, 0)
Screenshot: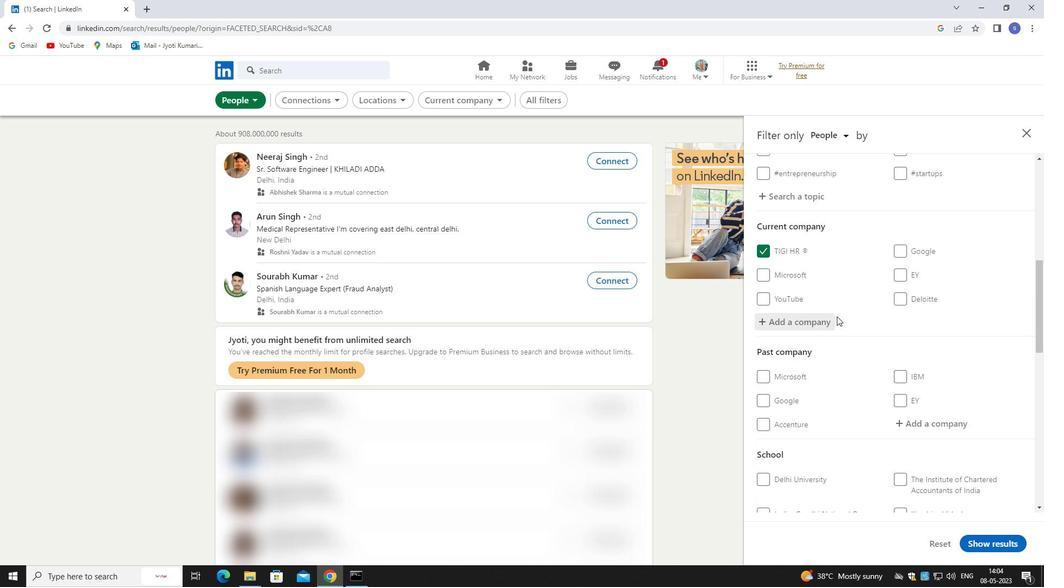 
Action: Mouse moved to (837, 317)
Screenshot: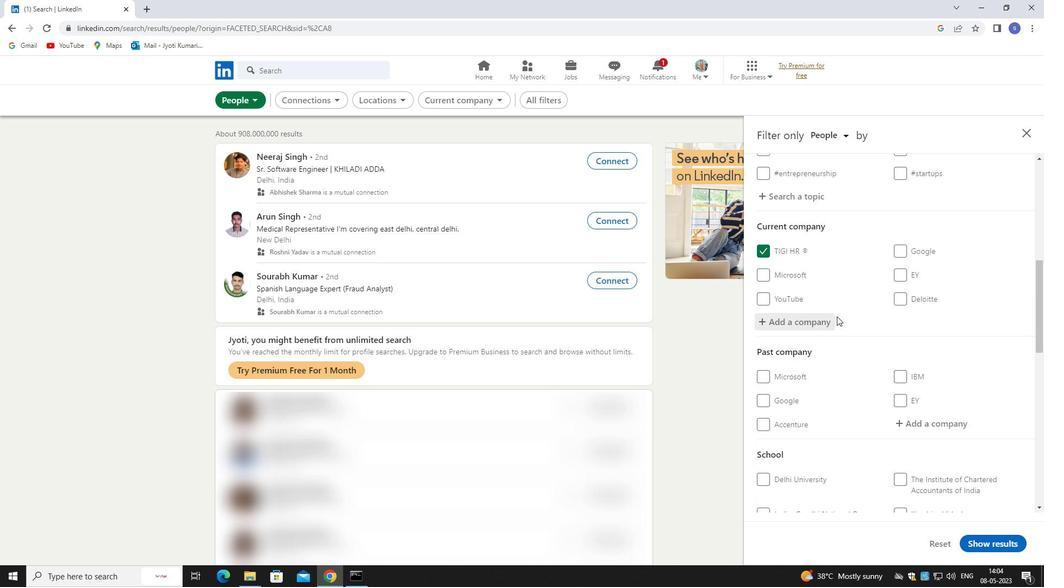 
Action: Mouse scrolled (837, 316) with delta (0, 0)
Screenshot: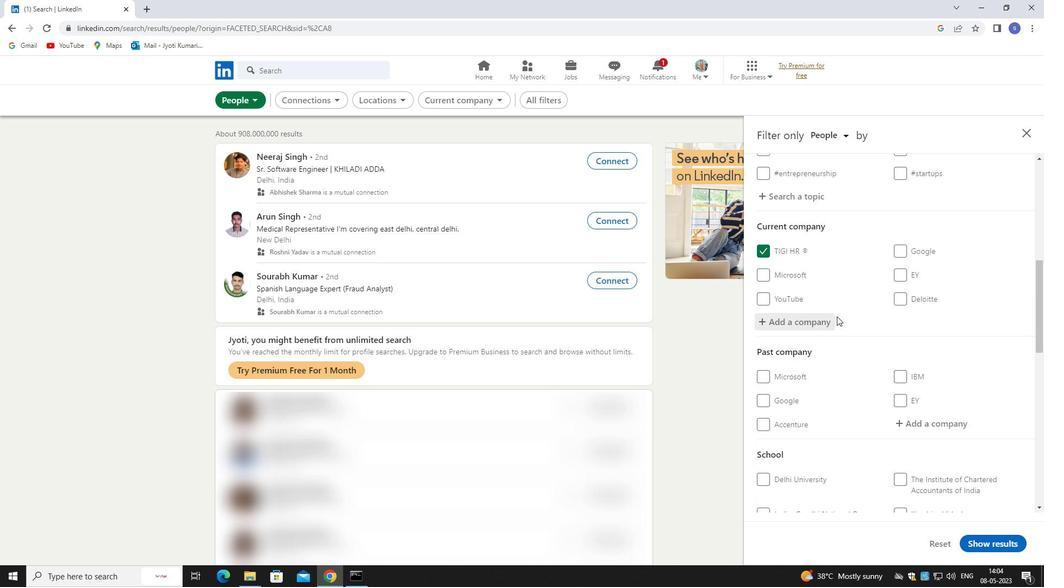
Action: Mouse moved to (914, 381)
Screenshot: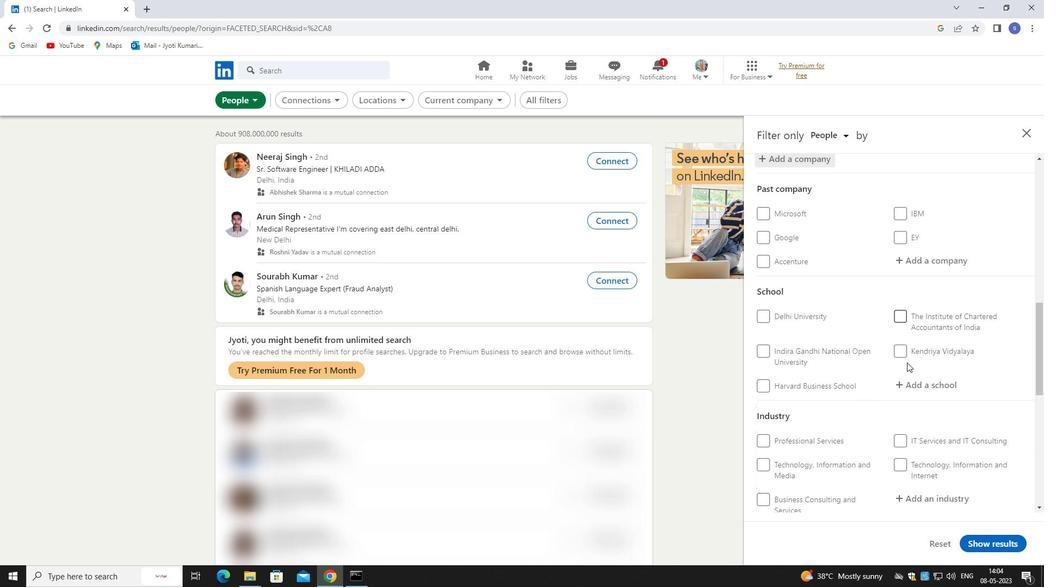 
Action: Mouse pressed left at (914, 381)
Screenshot: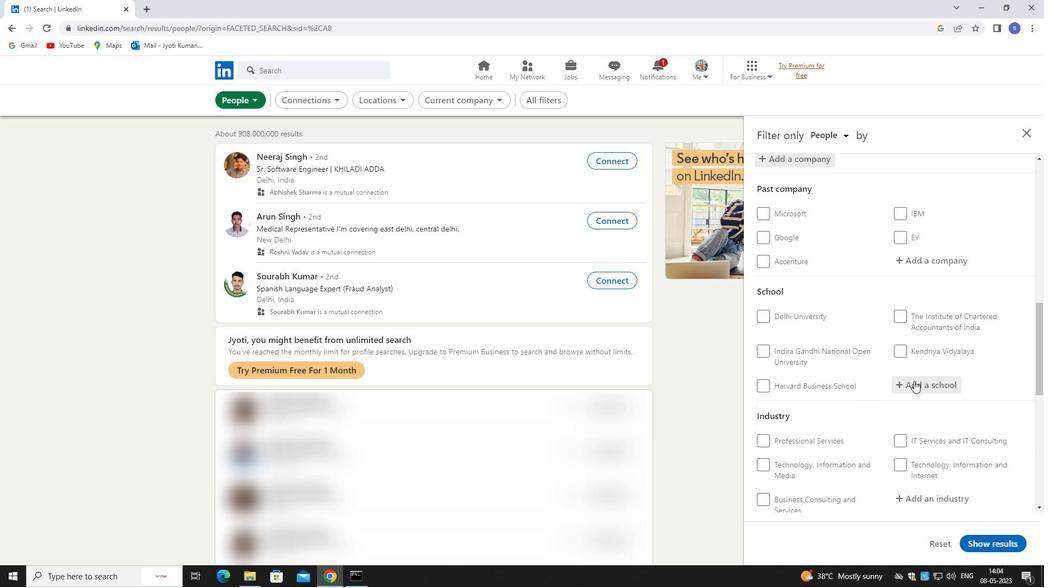 
Action: Mouse moved to (914, 382)
Screenshot: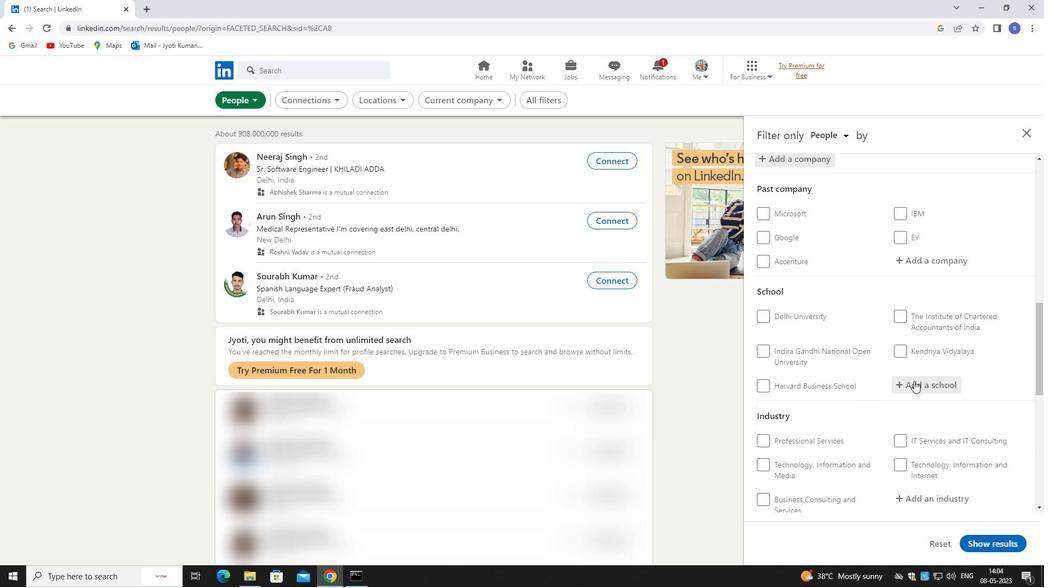 
Action: Key pressed patna
Screenshot: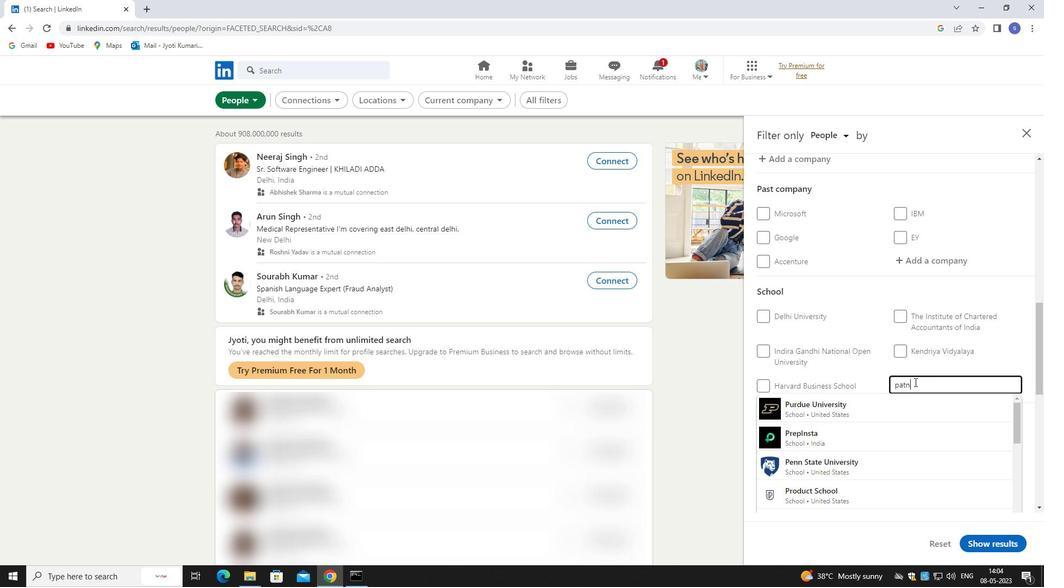 
Action: Mouse moved to (923, 462)
Screenshot: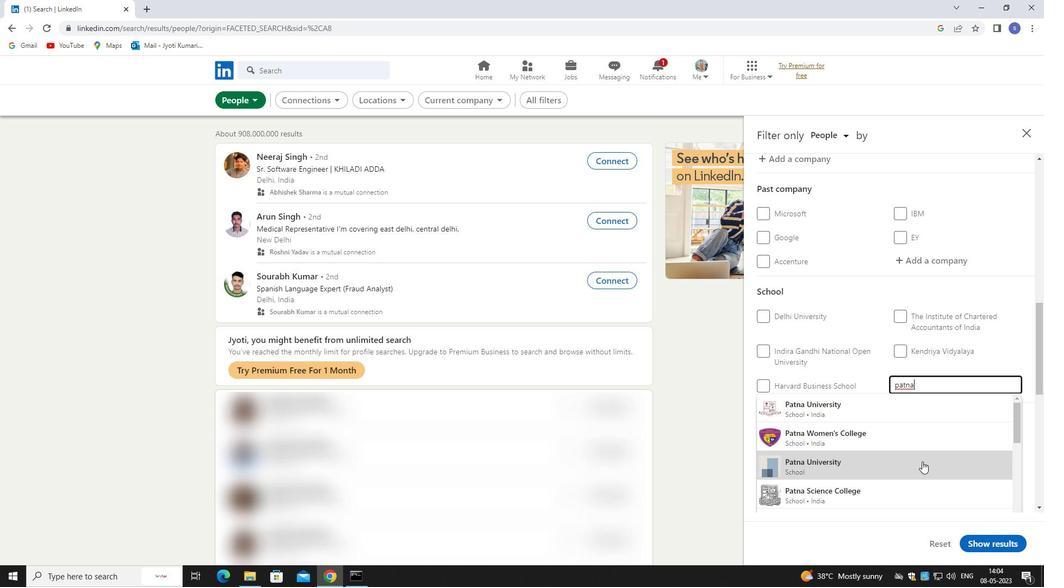 
Action: Mouse scrolled (923, 462) with delta (0, 0)
Screenshot: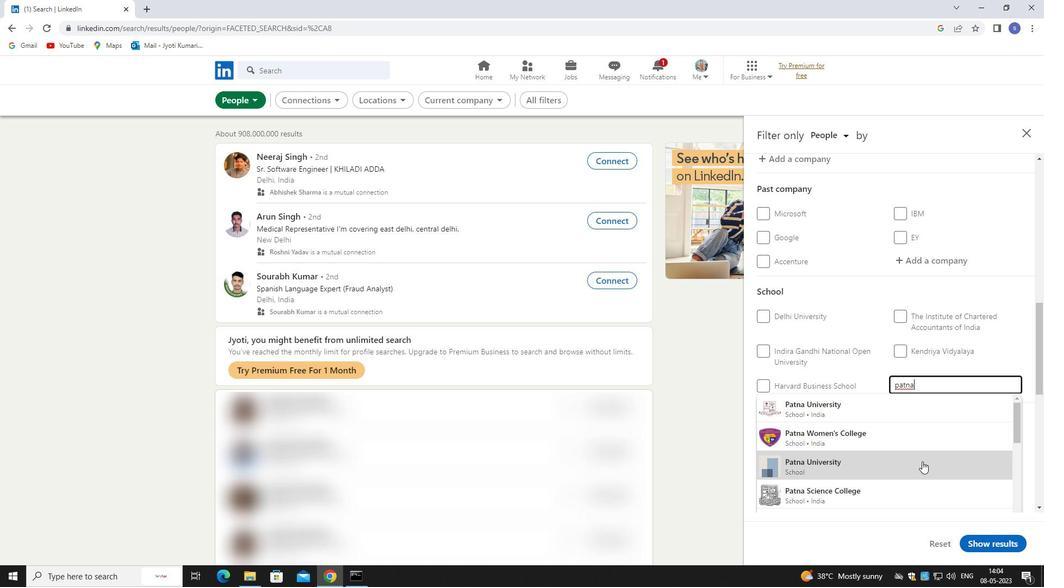 
Action: Mouse moved to (923, 463)
Screenshot: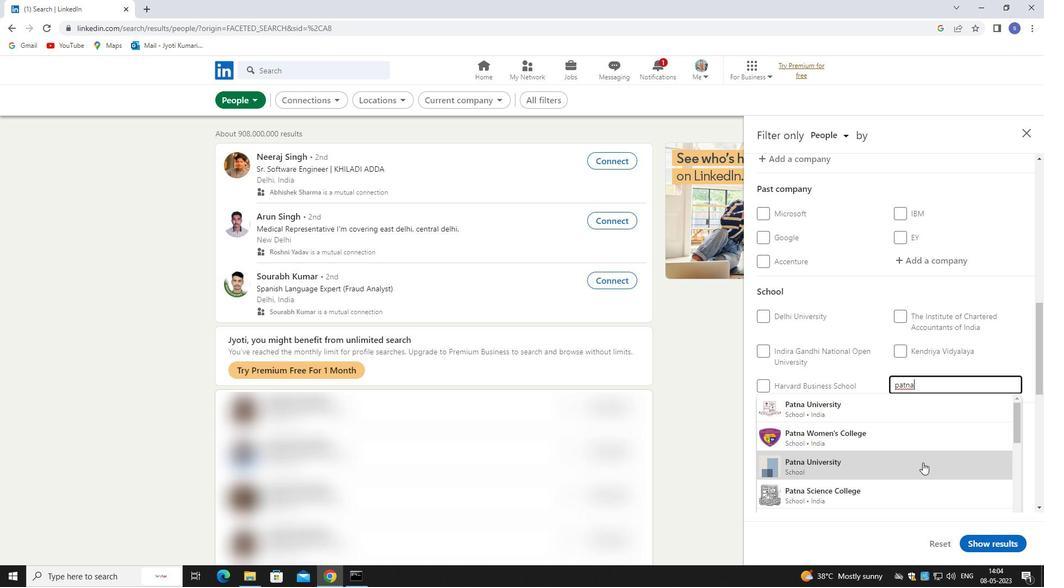 
Action: Mouse scrolled (923, 462) with delta (0, 0)
Screenshot: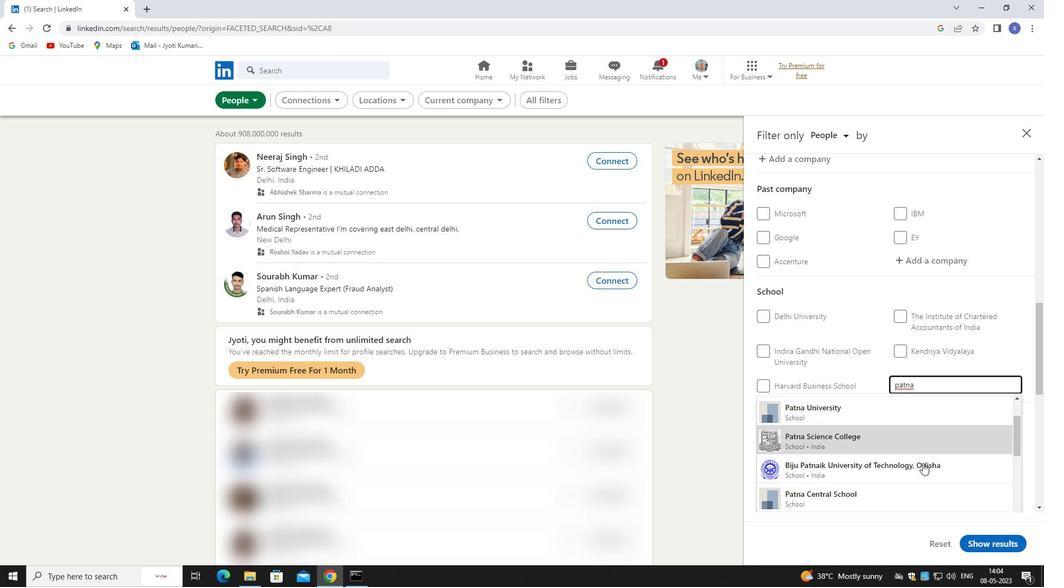 
Action: Mouse moved to (923, 448)
Screenshot: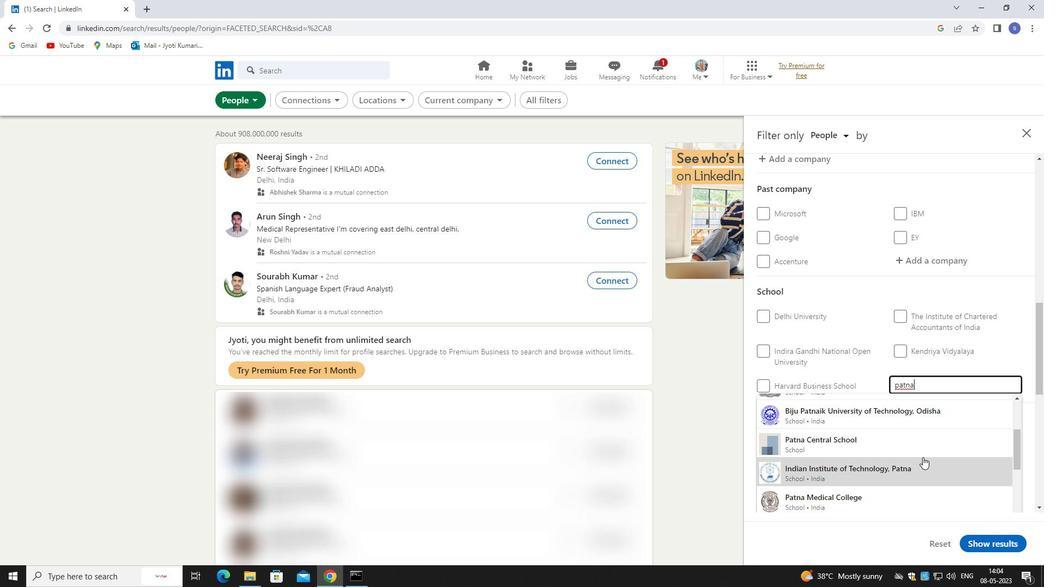 
Action: Mouse pressed left at (923, 448)
Screenshot: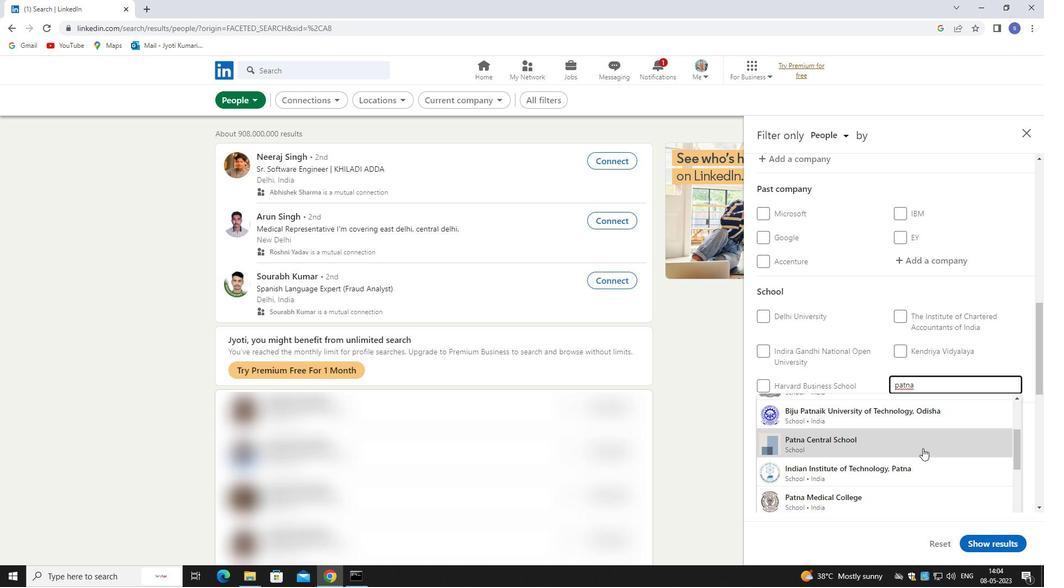 
Action: Mouse scrolled (923, 448) with delta (0, 0)
Screenshot: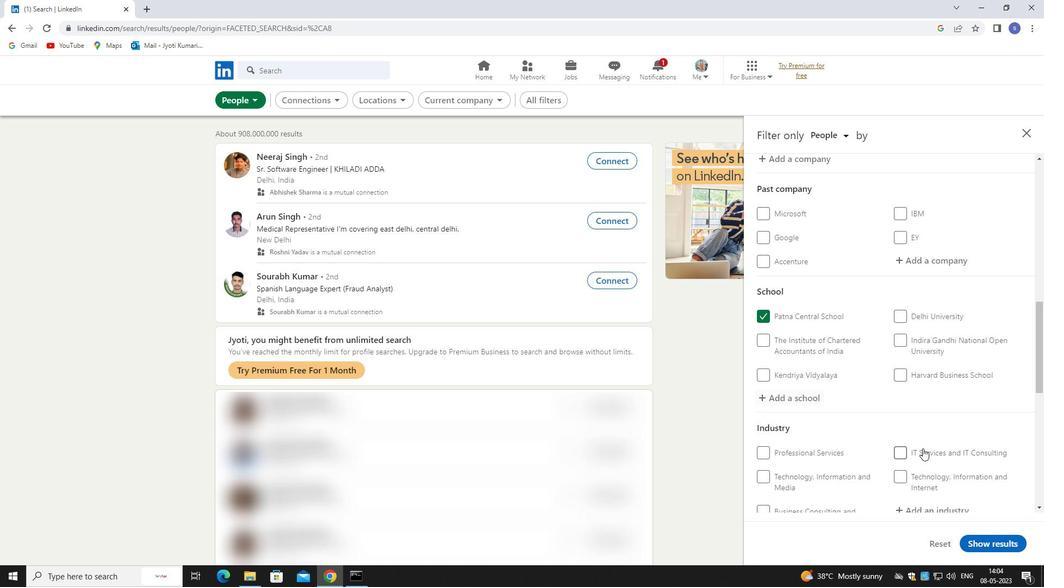 
Action: Mouse scrolled (923, 448) with delta (0, 0)
Screenshot: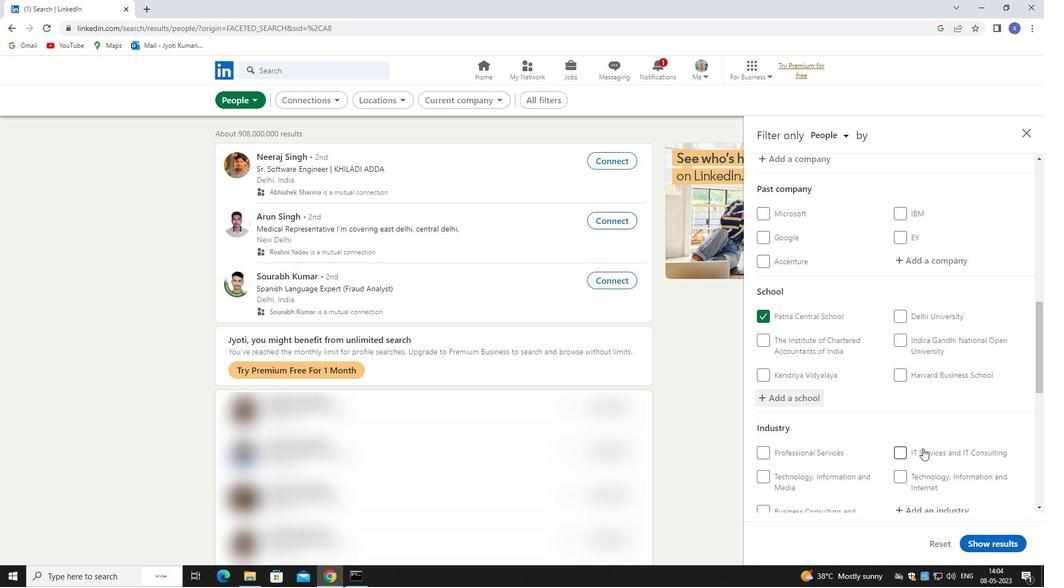 
Action: Mouse scrolled (923, 448) with delta (0, 0)
Screenshot: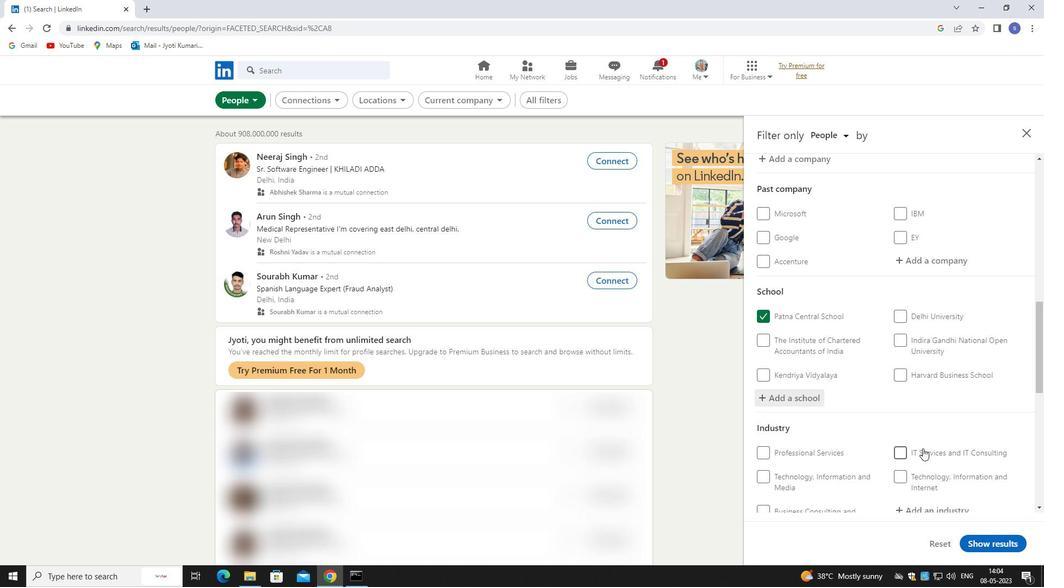 
Action: Mouse moved to (929, 351)
Screenshot: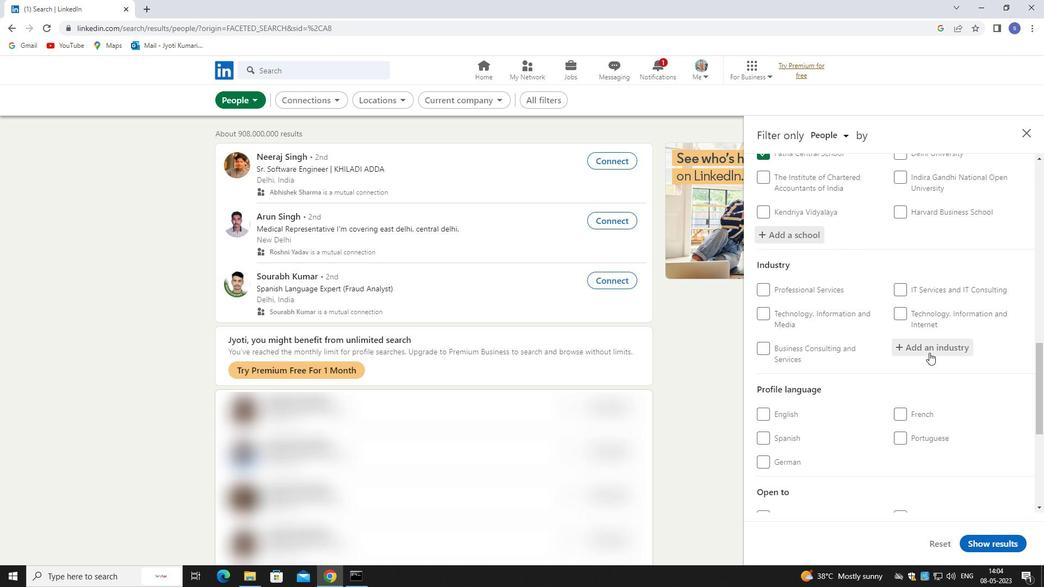 
Action: Mouse pressed left at (929, 351)
Screenshot: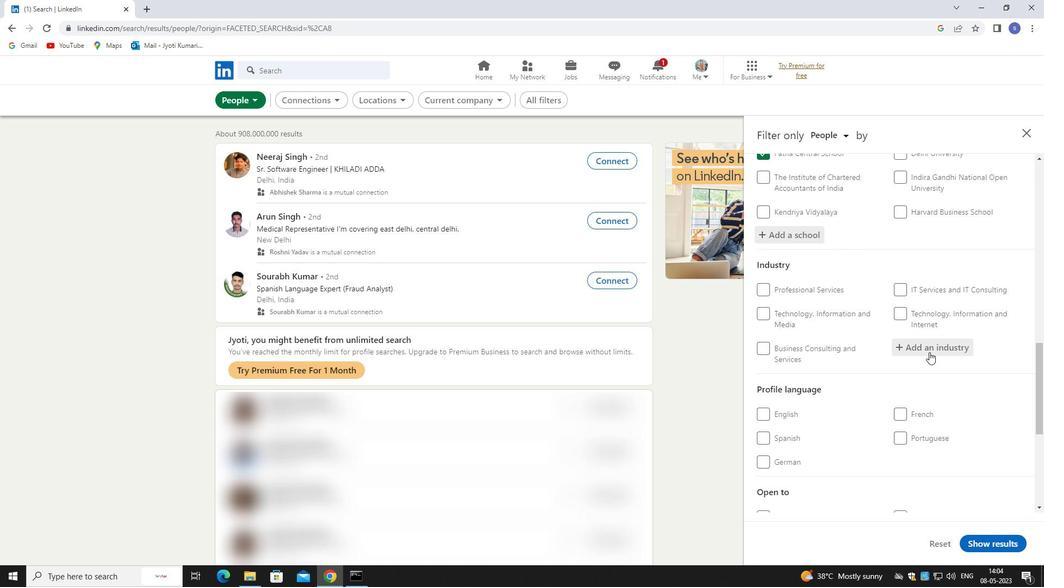 
Action: Mouse moved to (930, 350)
Screenshot: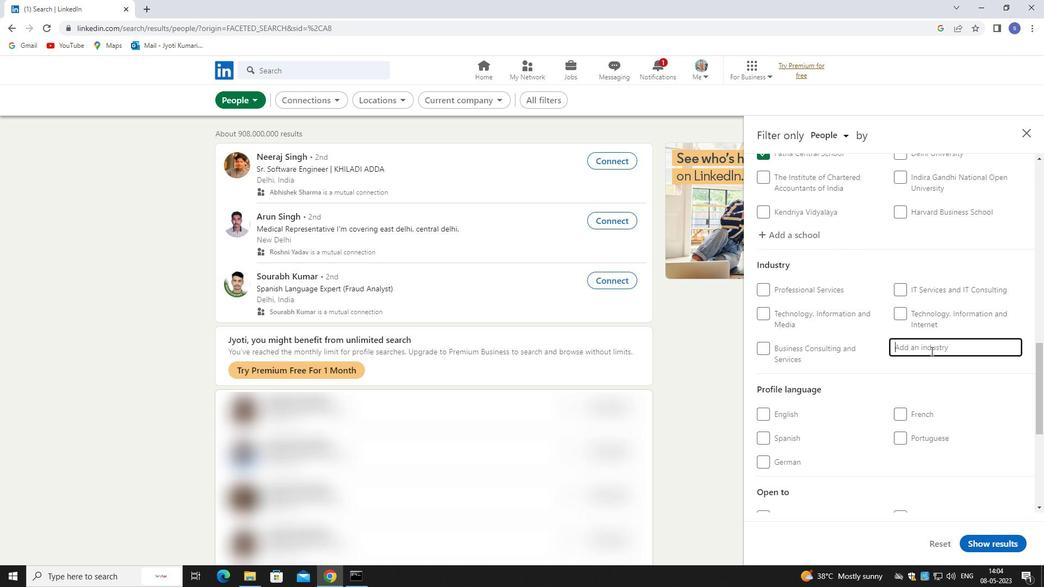 
Action: Key pressed repair
Screenshot: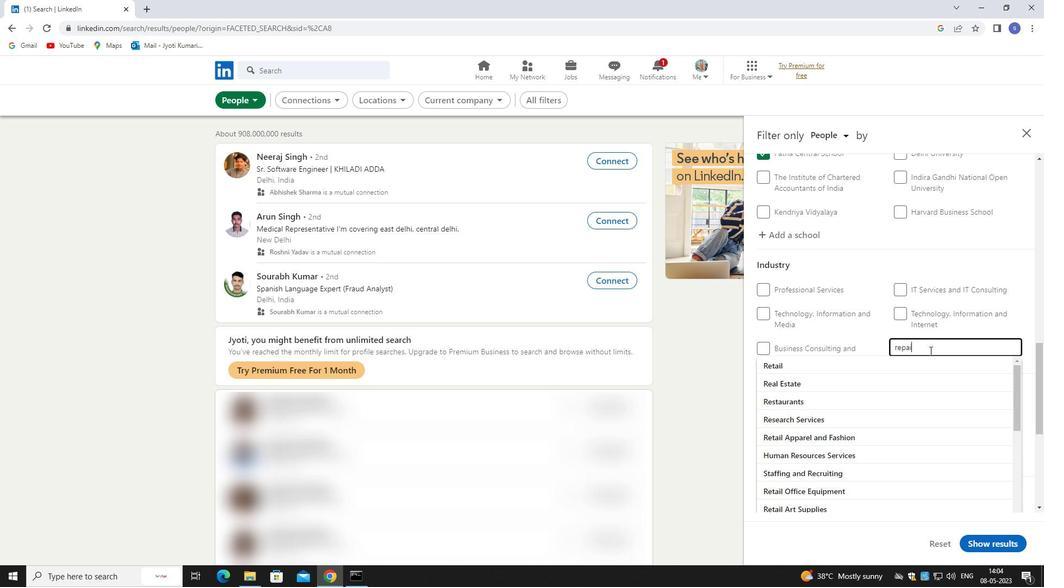 
Action: Mouse moved to (928, 413)
Screenshot: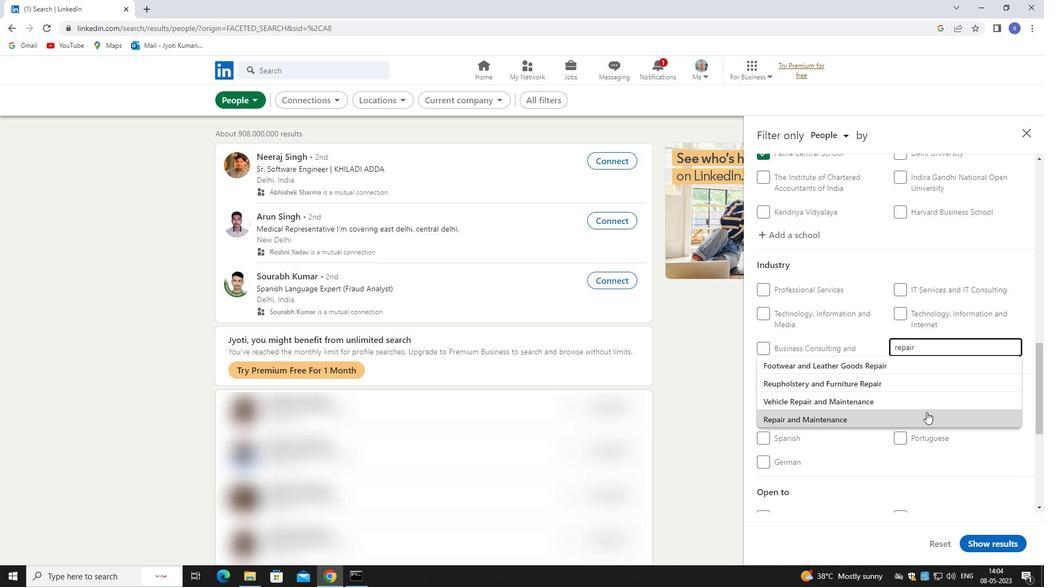 
Action: Mouse pressed left at (928, 413)
Screenshot: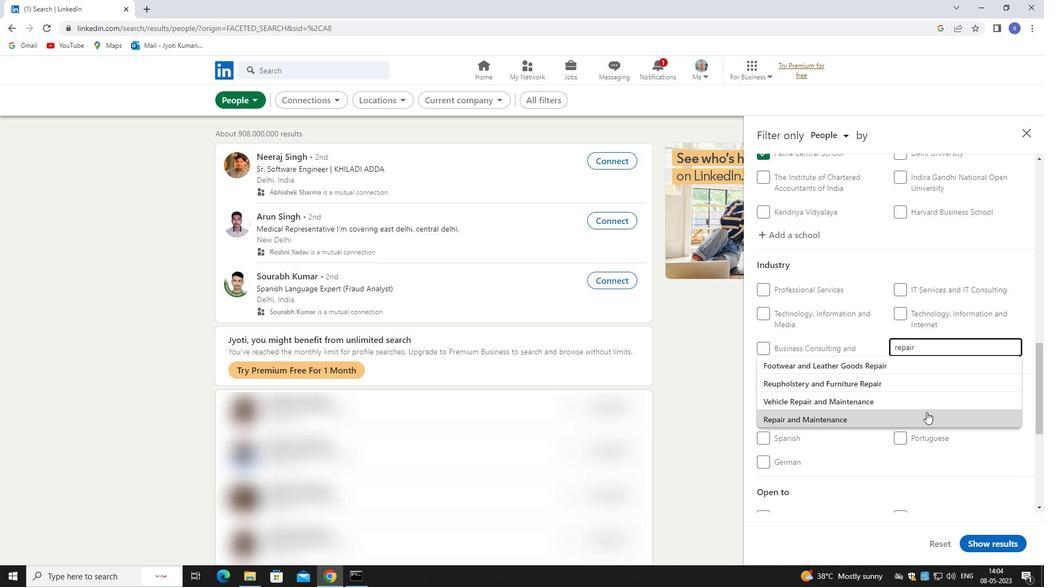 
Action: Mouse moved to (770, 462)
Screenshot: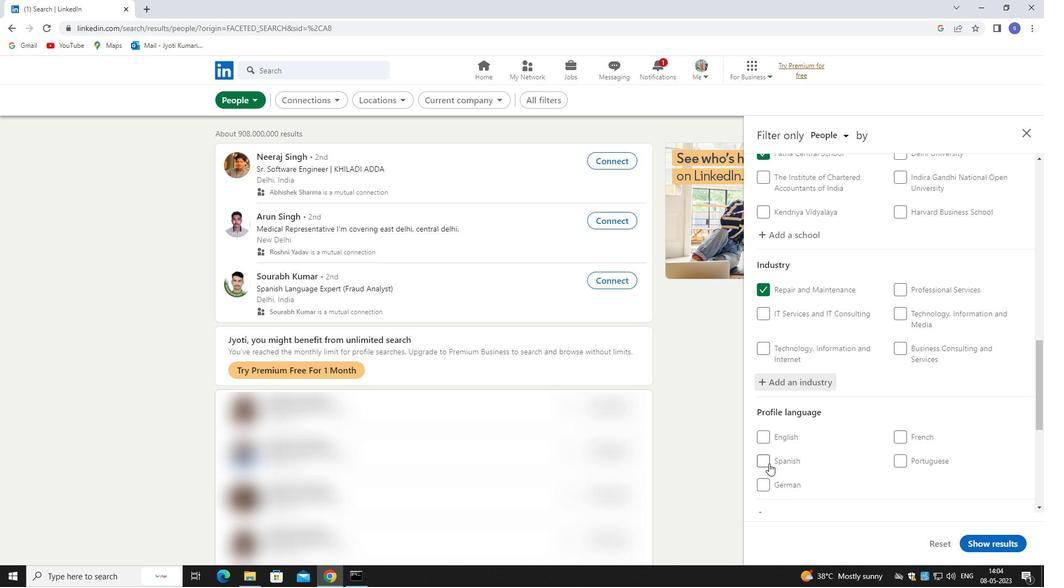 
Action: Mouse pressed left at (770, 462)
Screenshot: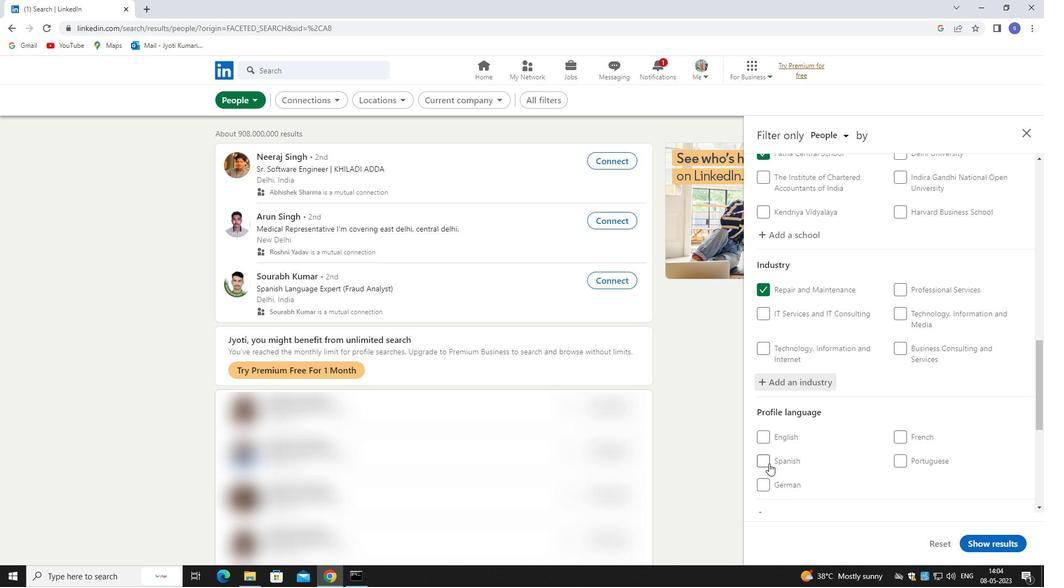 
Action: Mouse moved to (778, 455)
Screenshot: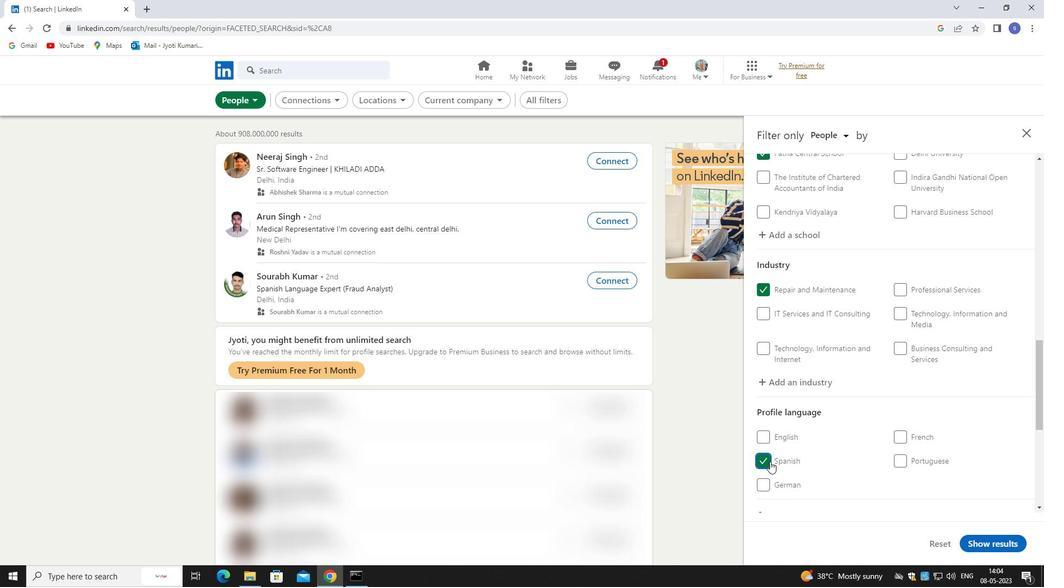 
Action: Mouse scrolled (778, 454) with delta (0, 0)
Screenshot: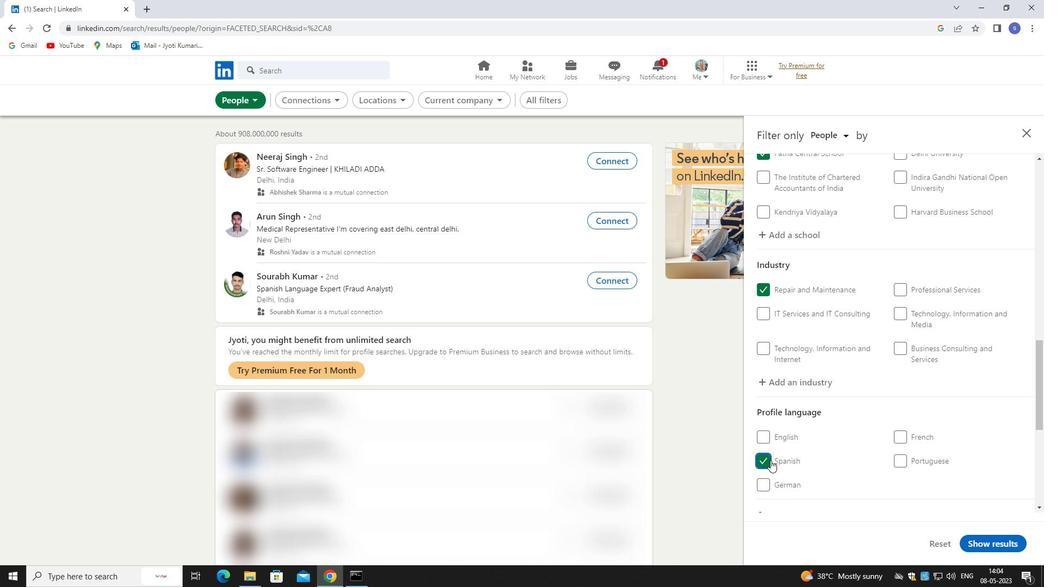 
Action: Mouse moved to (780, 455)
Screenshot: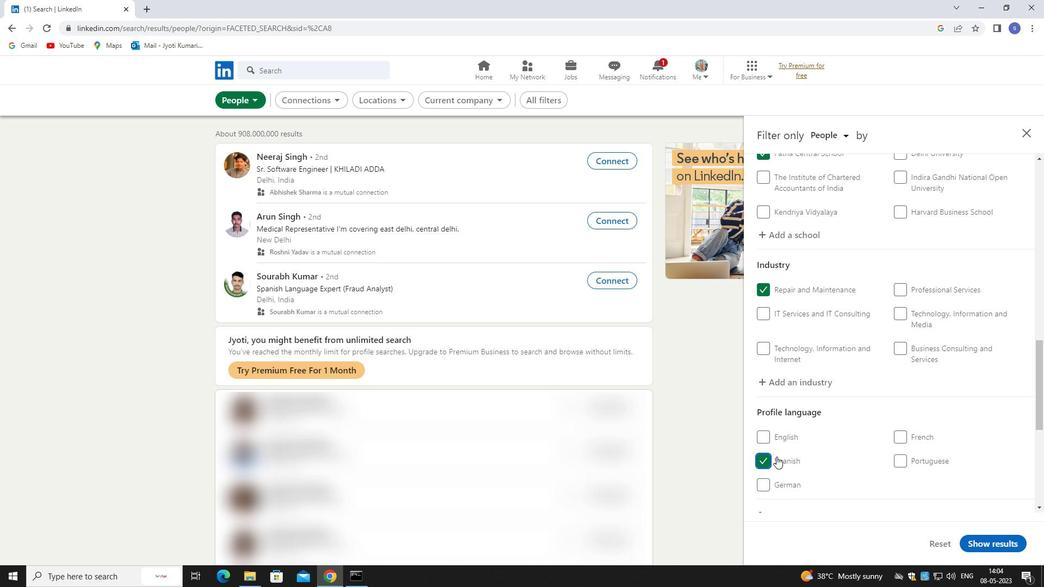 
Action: Mouse scrolled (780, 454) with delta (0, 0)
Screenshot: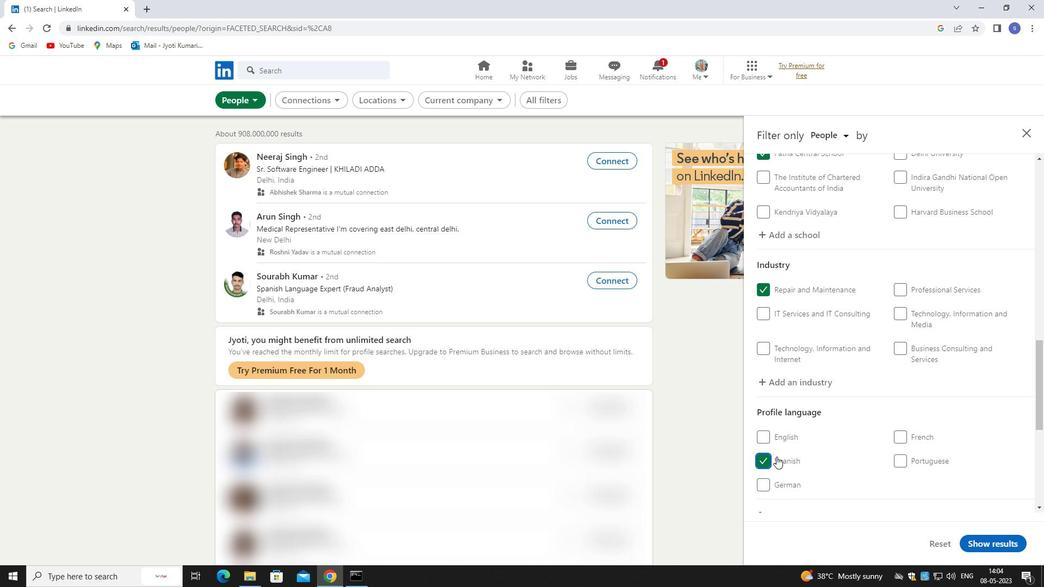 
Action: Mouse moved to (780, 455)
Screenshot: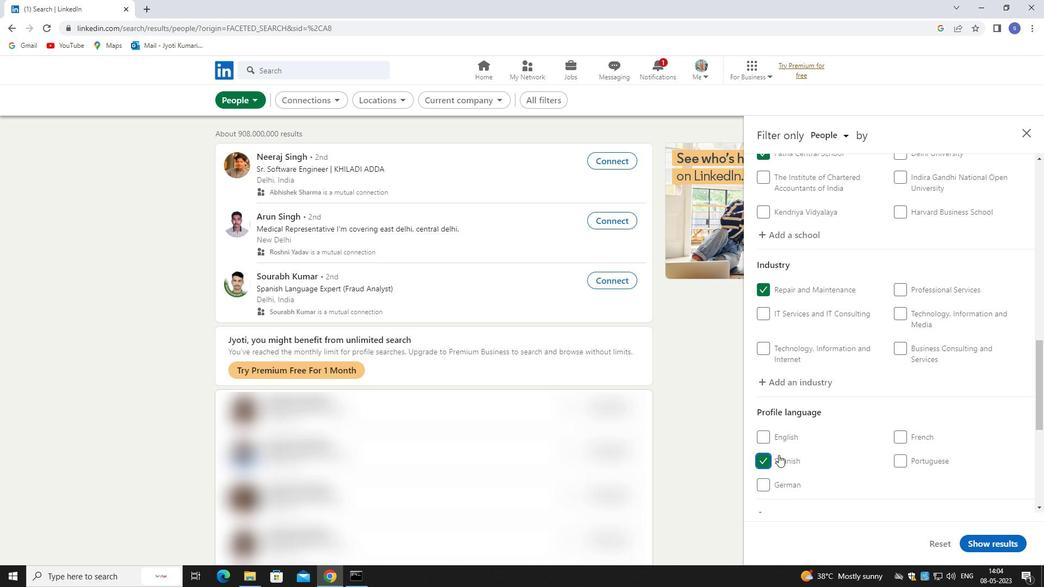 
Action: Mouse scrolled (780, 454) with delta (0, 0)
Screenshot: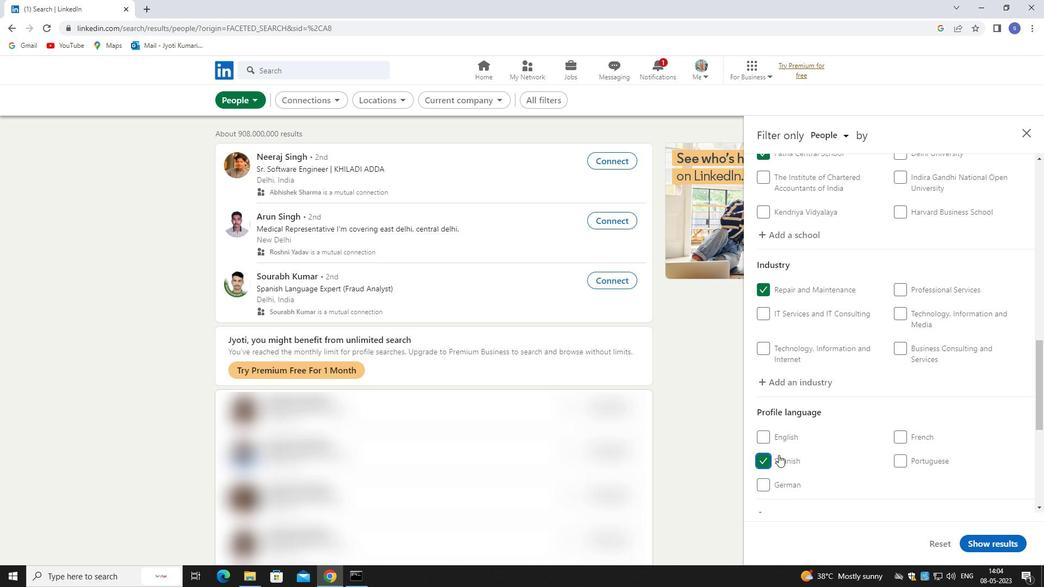 
Action: Mouse moved to (784, 455)
Screenshot: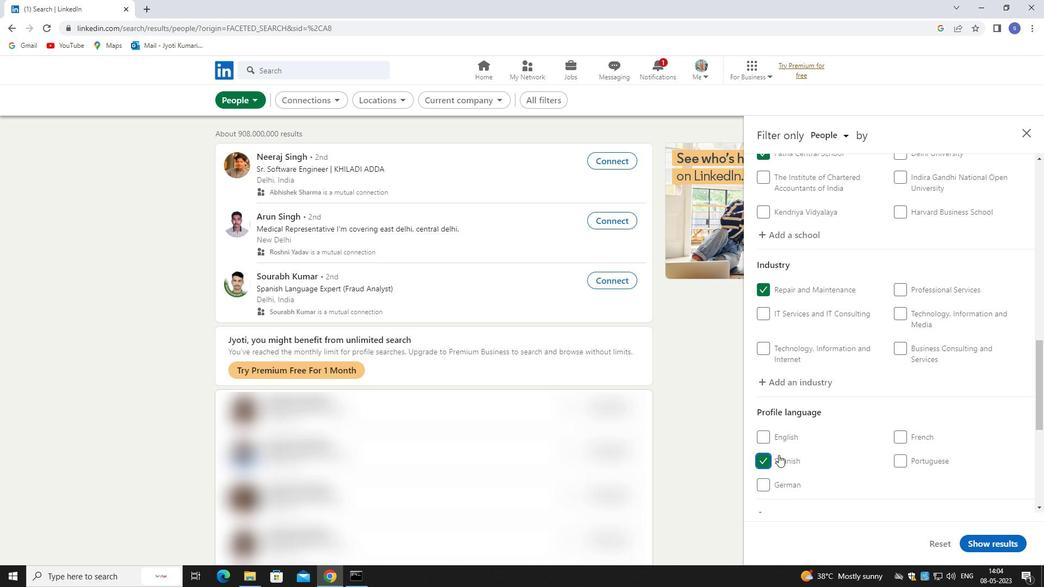 
Action: Mouse scrolled (784, 454) with delta (0, 0)
Screenshot: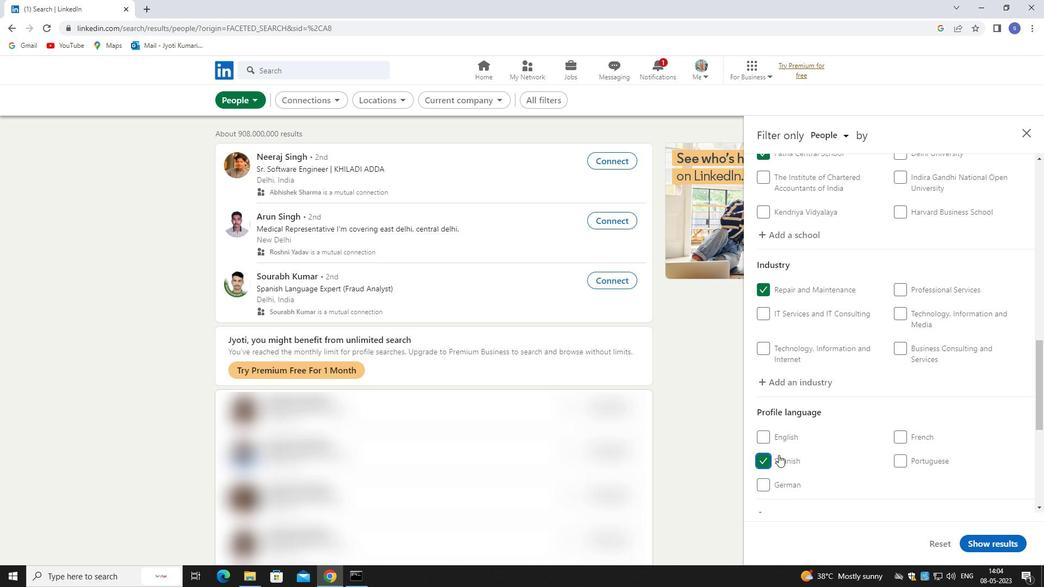 
Action: Mouse moved to (918, 433)
Screenshot: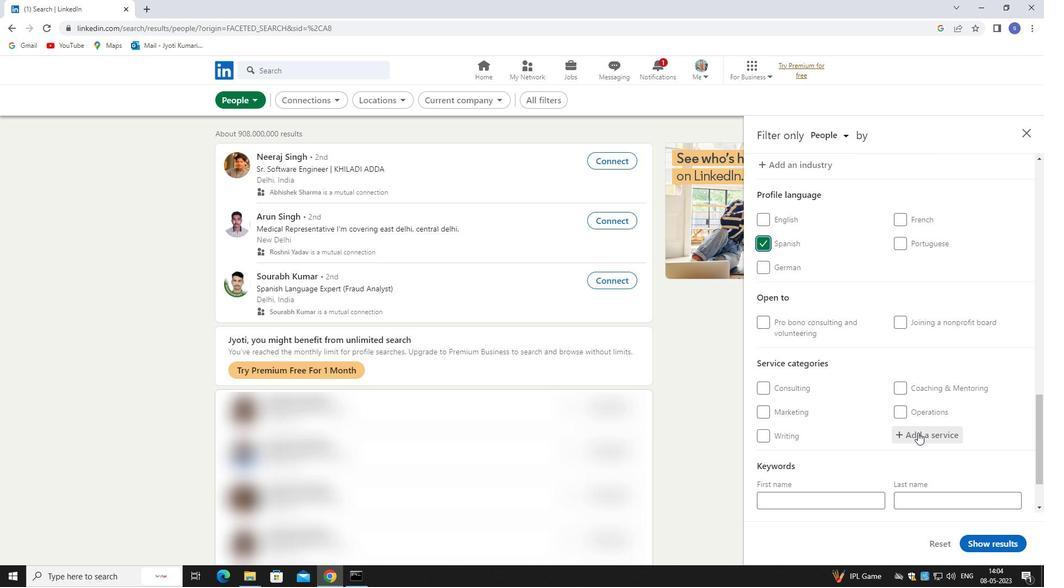 
Action: Mouse pressed left at (918, 433)
Screenshot: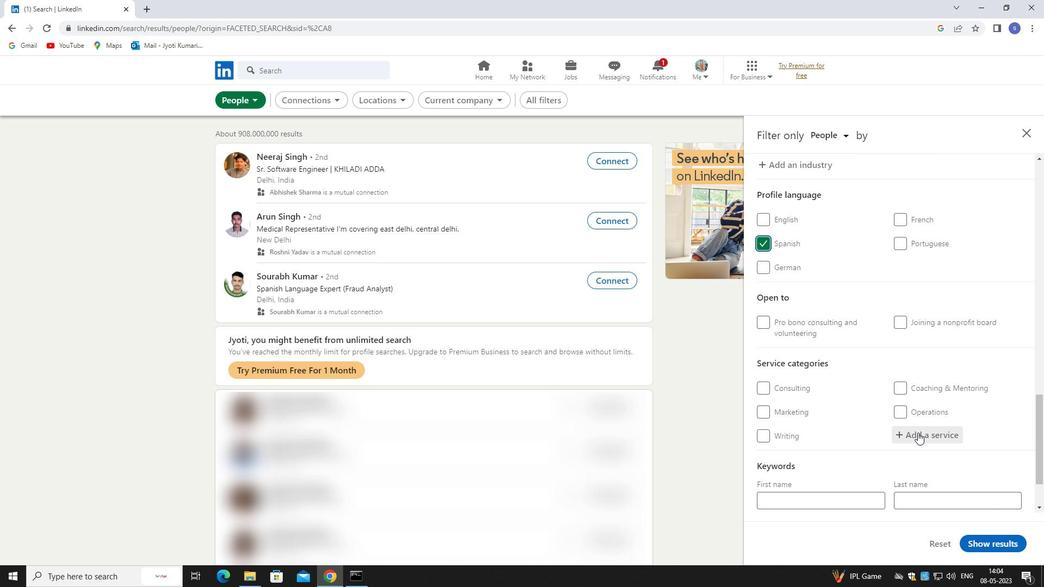 
Action: Mouse moved to (922, 435)
Screenshot: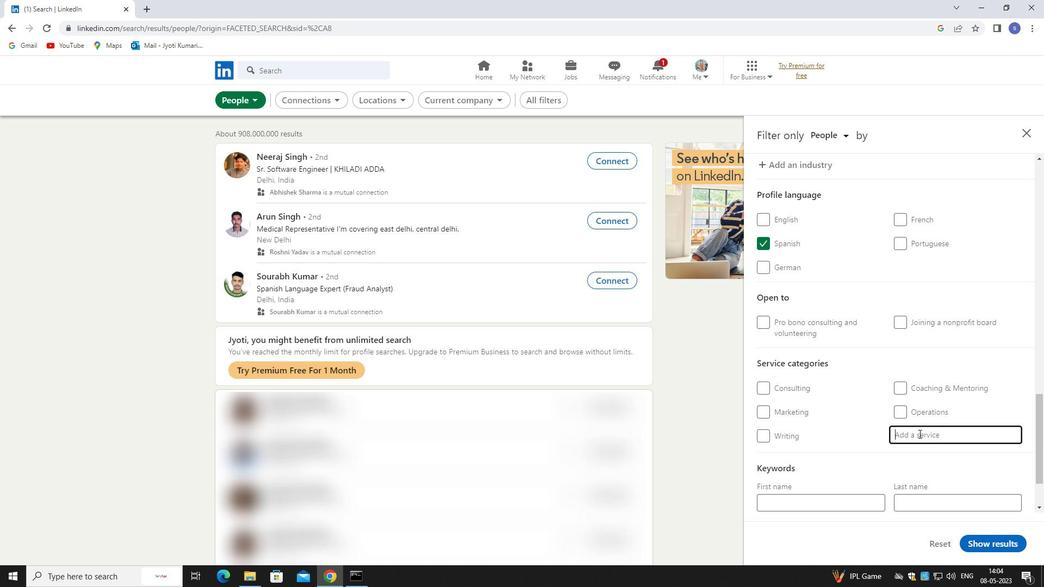 
Action: Key pressed executive
Screenshot: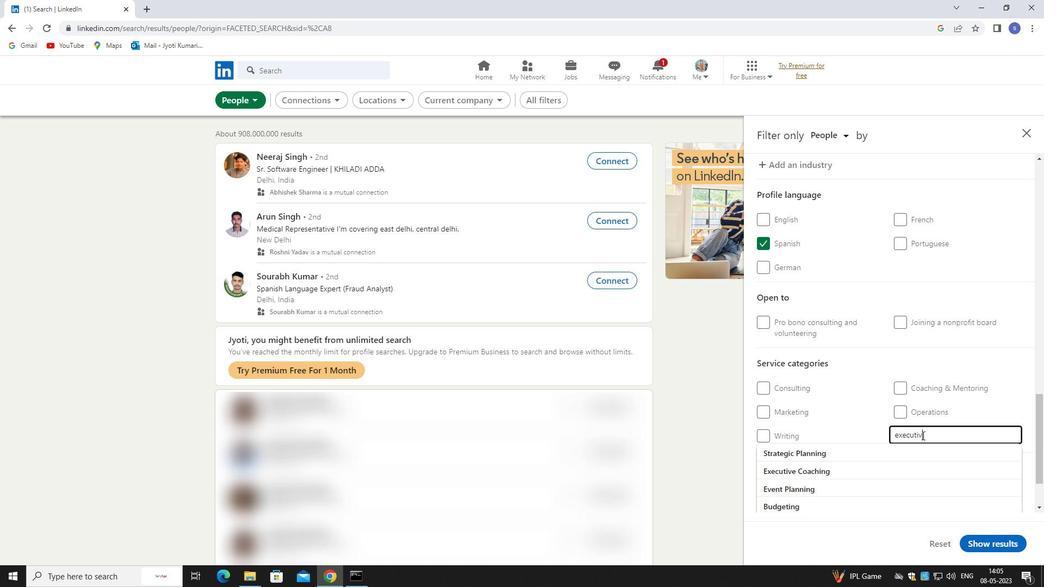 
Action: Mouse moved to (919, 456)
Screenshot: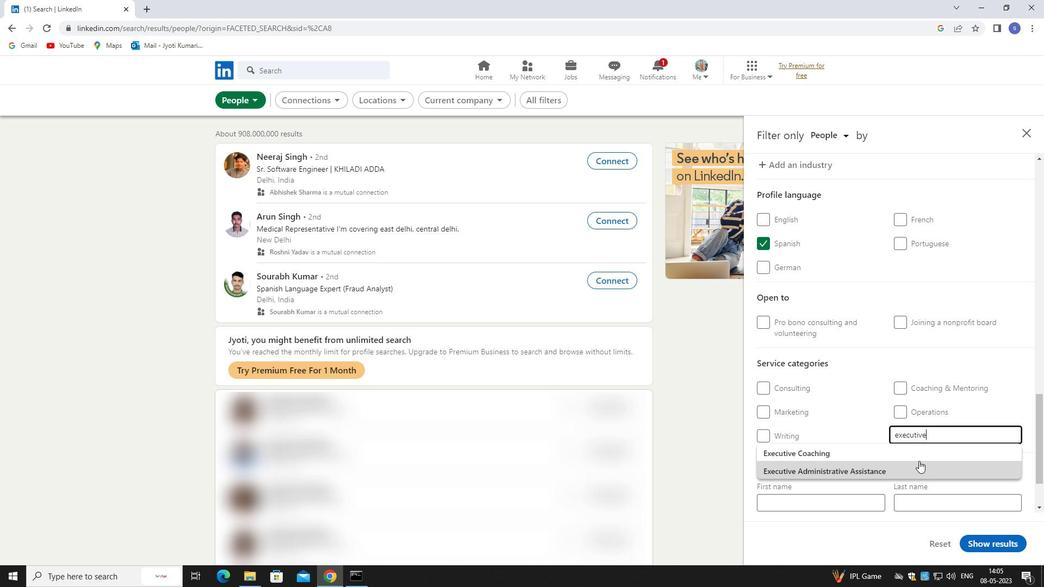 
Action: Mouse pressed left at (919, 456)
Screenshot: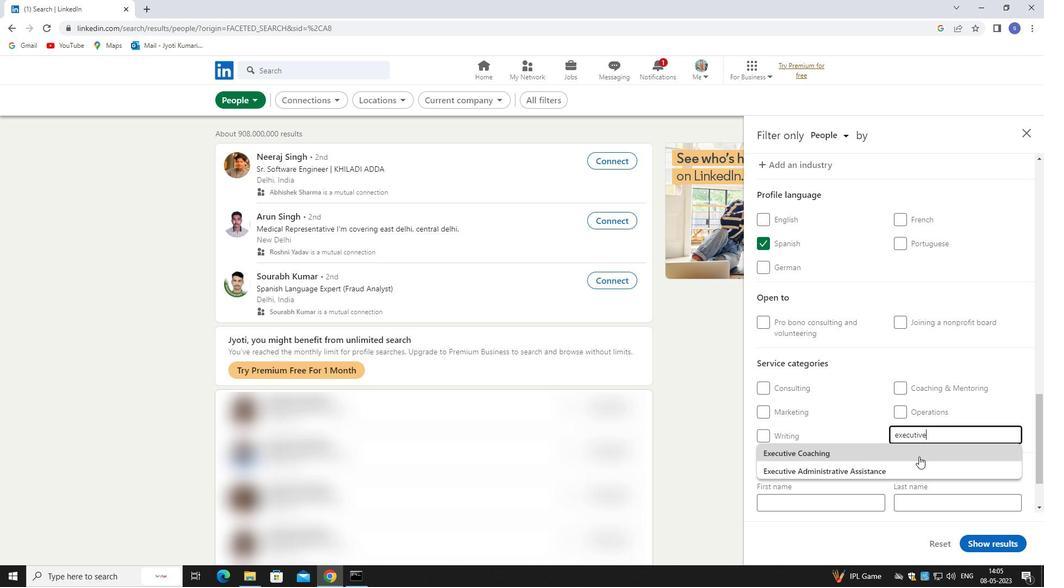 
Action: Mouse scrolled (919, 456) with delta (0, 0)
Screenshot: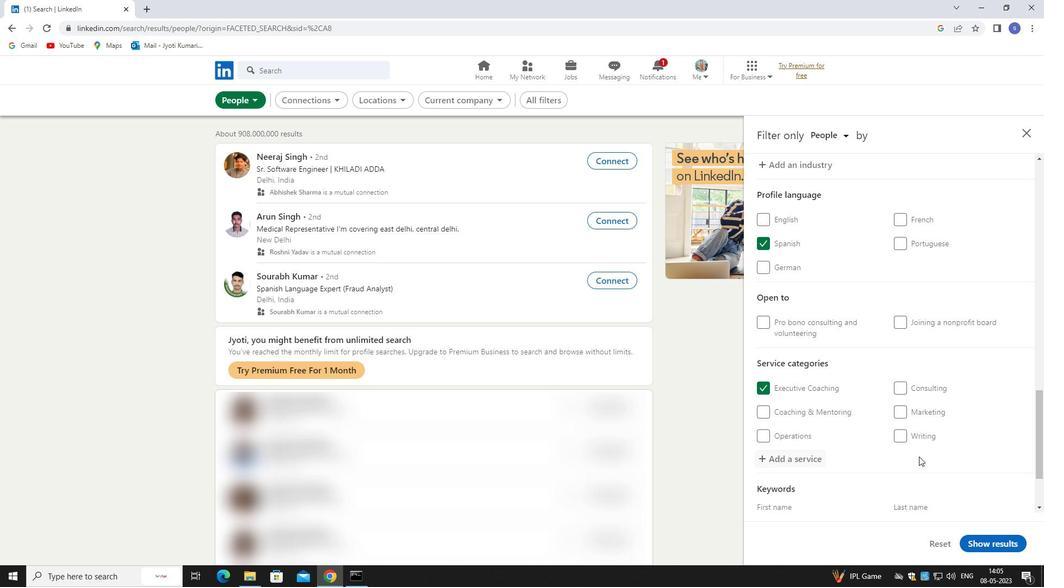 
Action: Mouse scrolled (919, 456) with delta (0, 0)
Screenshot: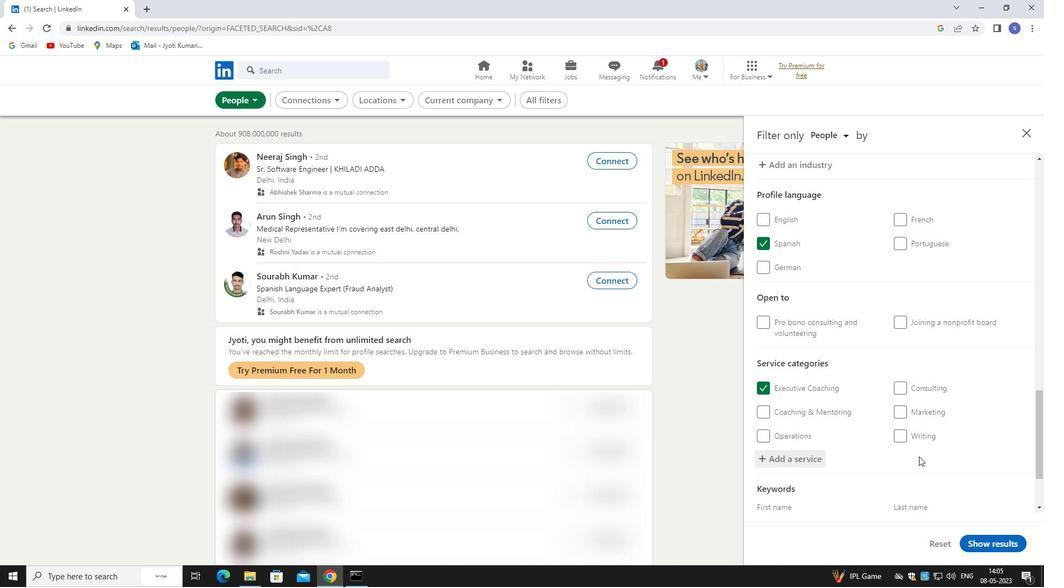 
Action: Mouse moved to (919, 456)
Screenshot: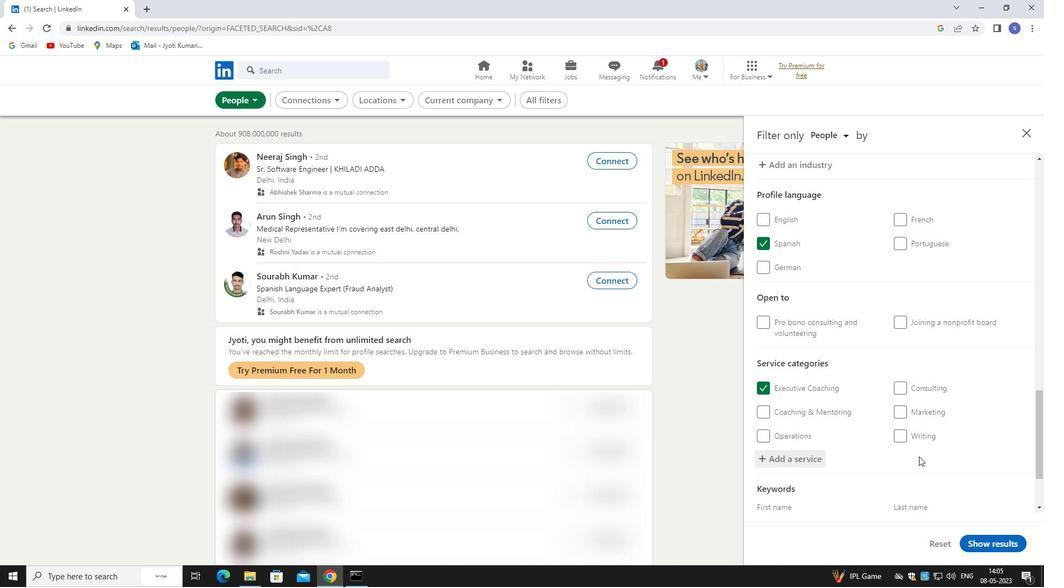 
Action: Mouse scrolled (919, 456) with delta (0, 0)
Screenshot: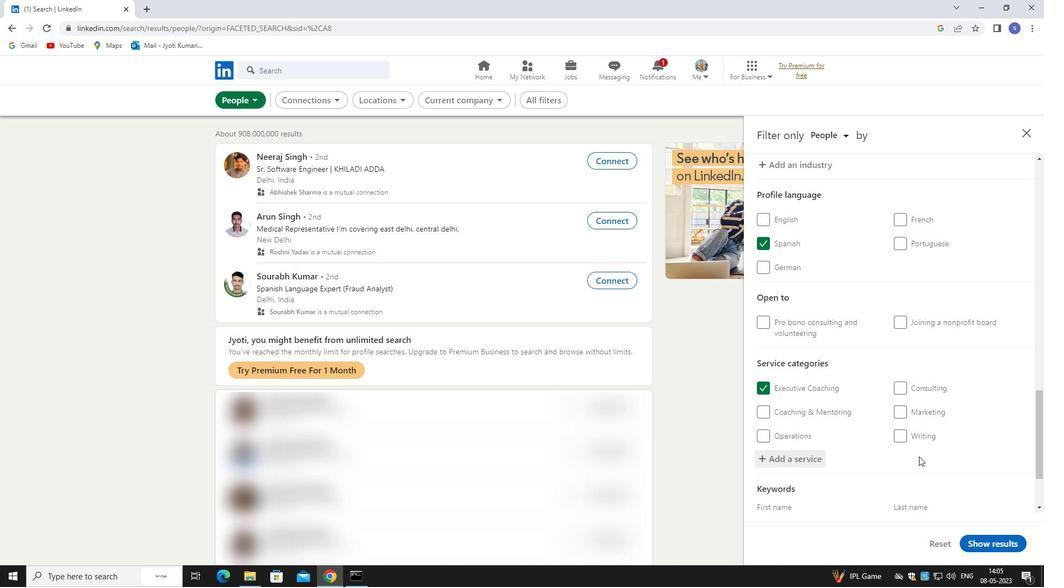 
Action: Mouse moved to (850, 463)
Screenshot: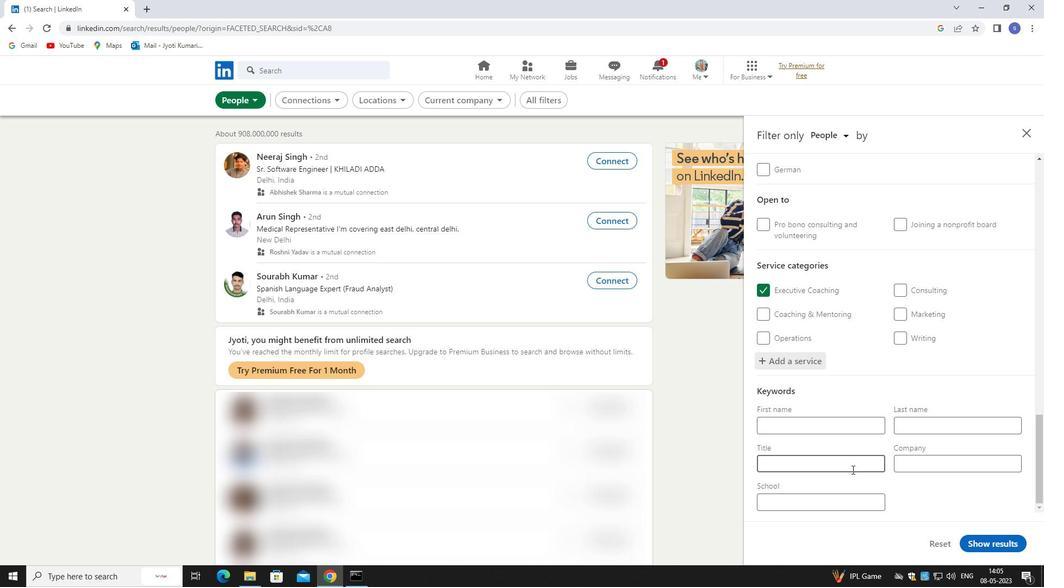 
Action: Mouse pressed left at (850, 463)
Screenshot: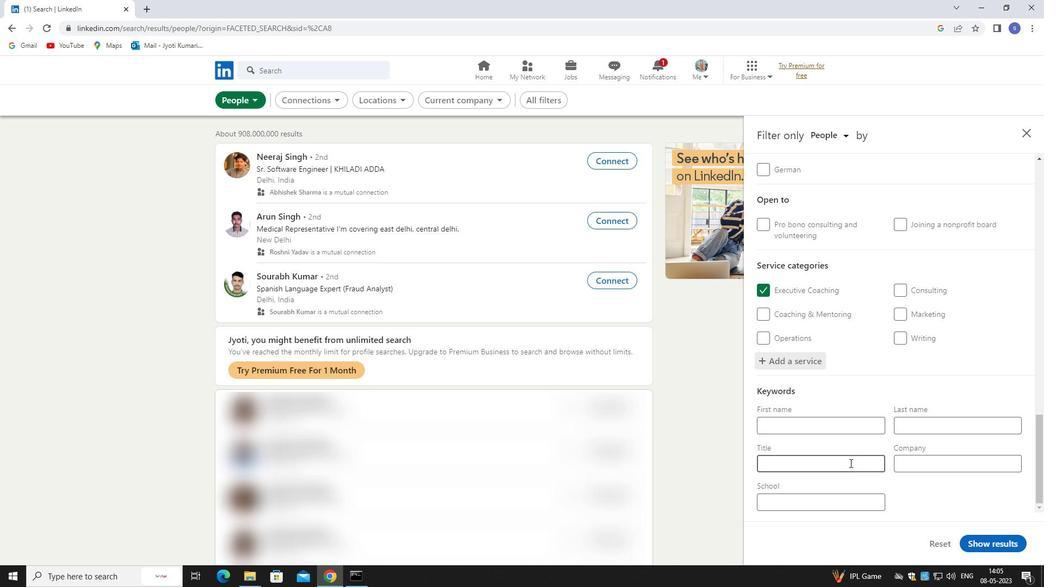 
Action: Mouse moved to (850, 464)
Screenshot: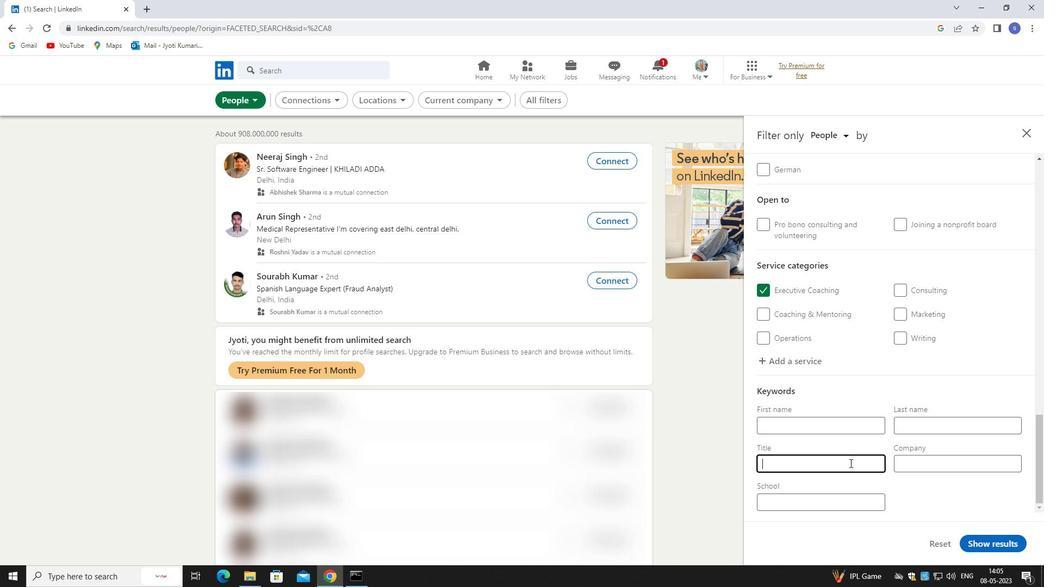 
Action: Key pressed <Key.shift>PRINCIPAL
Screenshot: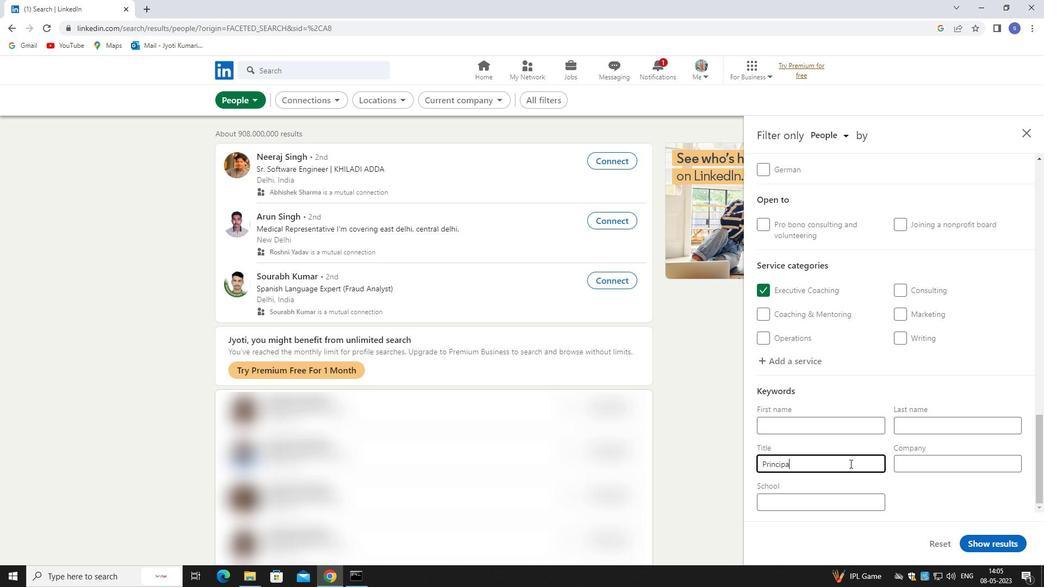 
Action: Mouse moved to (991, 542)
Screenshot: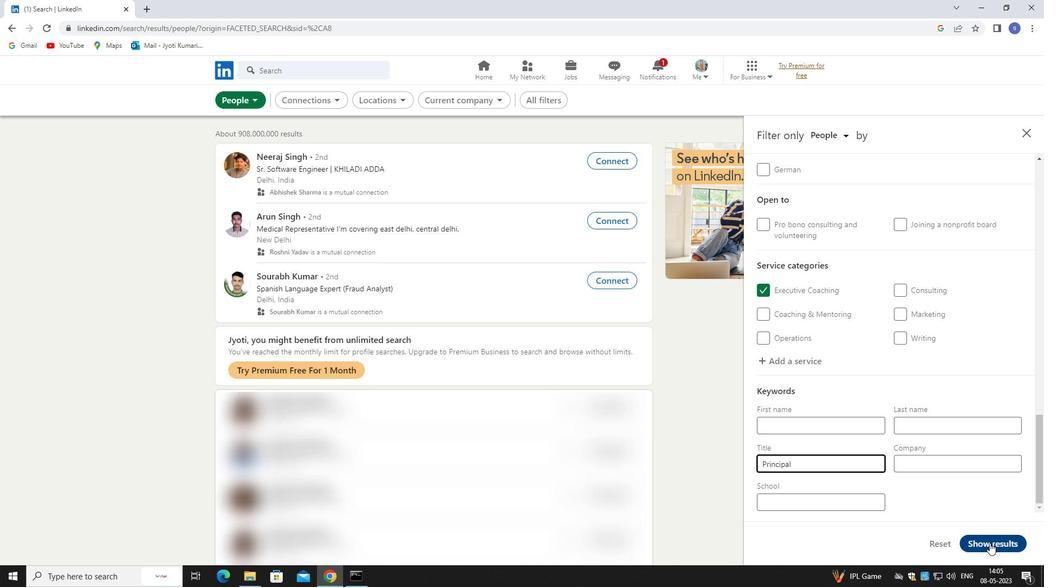 
Action: Mouse pressed left at (991, 542)
Screenshot: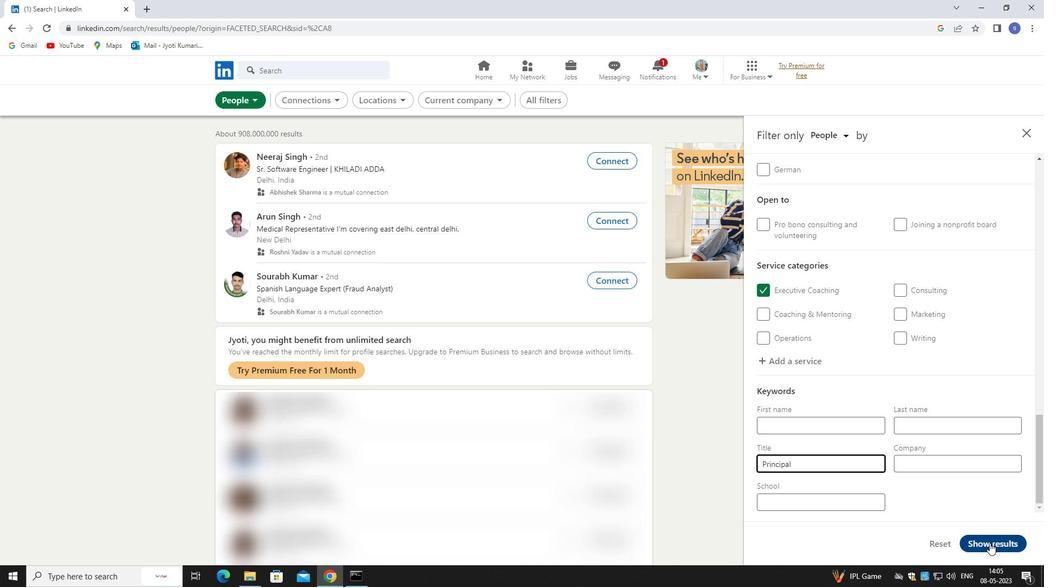 
Action: Mouse moved to (994, 537)
Screenshot: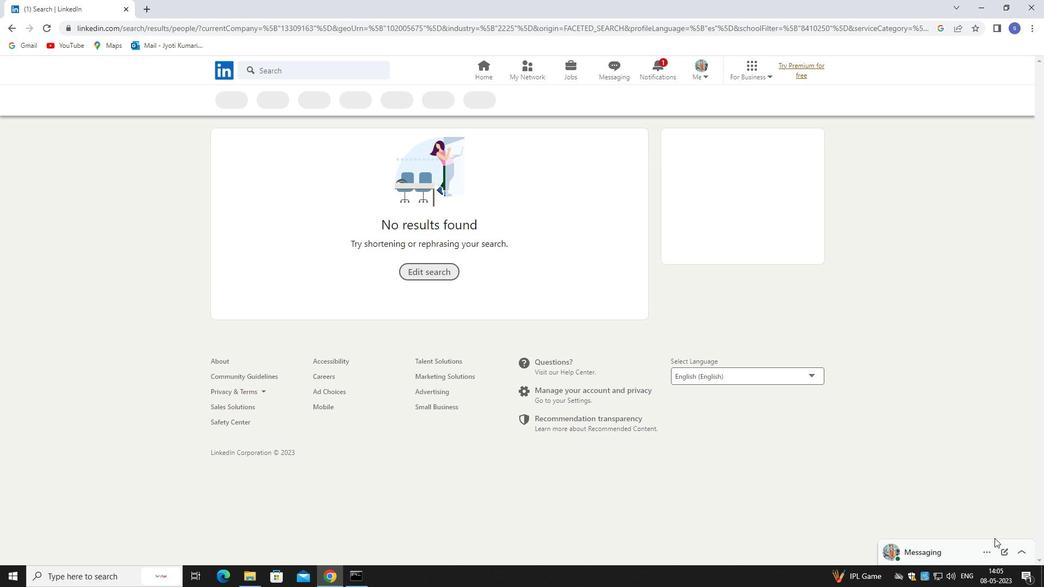 
